 Task: In Heading Arial with underline. Font size of heading  '18'Font style of data Calibri. Font size of data  9Alignment of headline & data Align center. Fill color in heading,  RedFont color of data Black Apply border in Data No BorderIn the sheet  Excel Workbook Template Filebook
Action: Mouse moved to (47, 135)
Screenshot: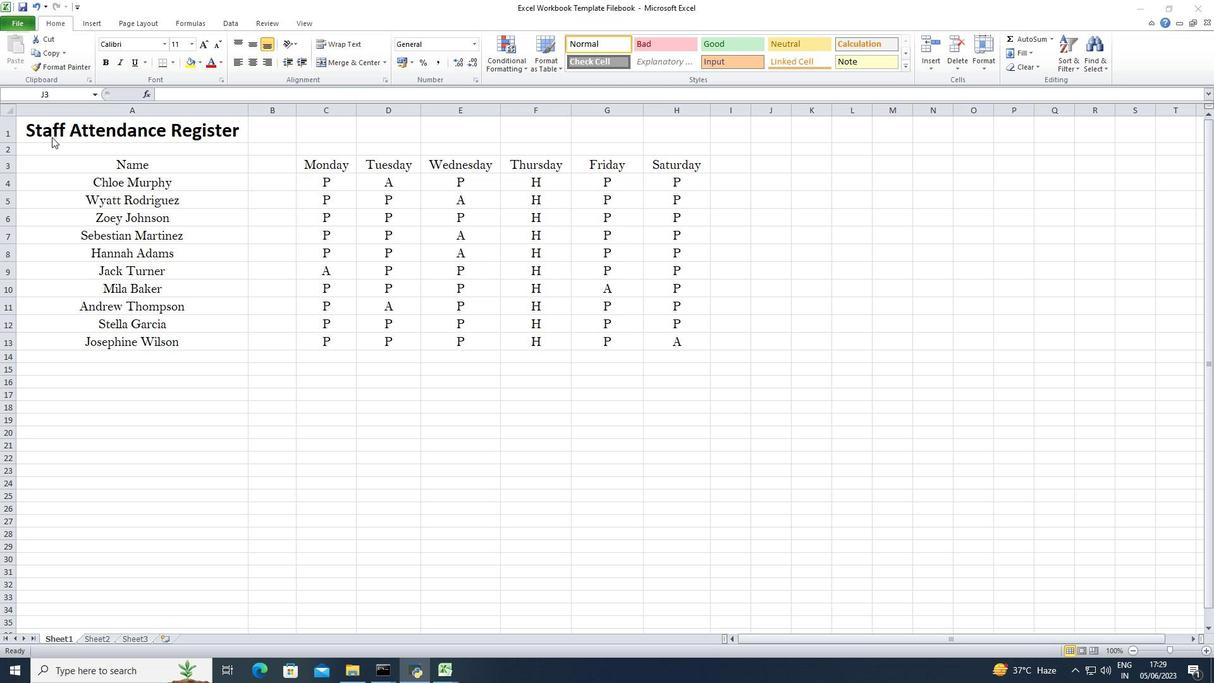 
Action: Mouse pressed left at (47, 135)
Screenshot: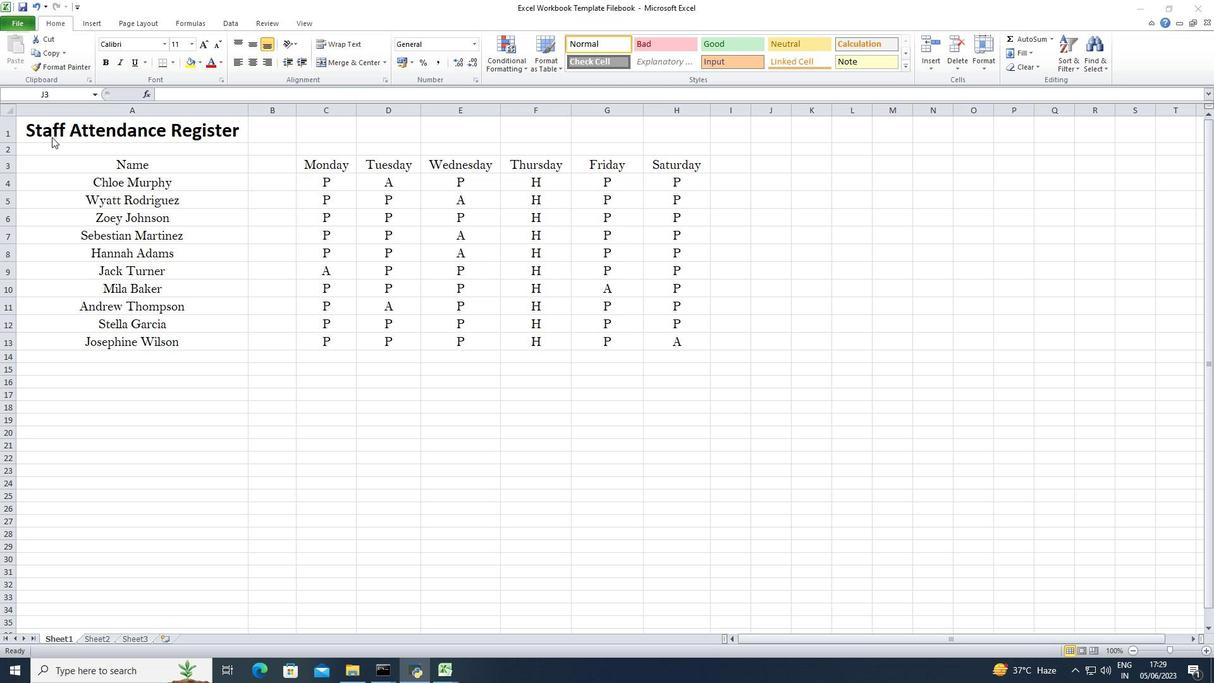 
Action: Mouse moved to (44, 136)
Screenshot: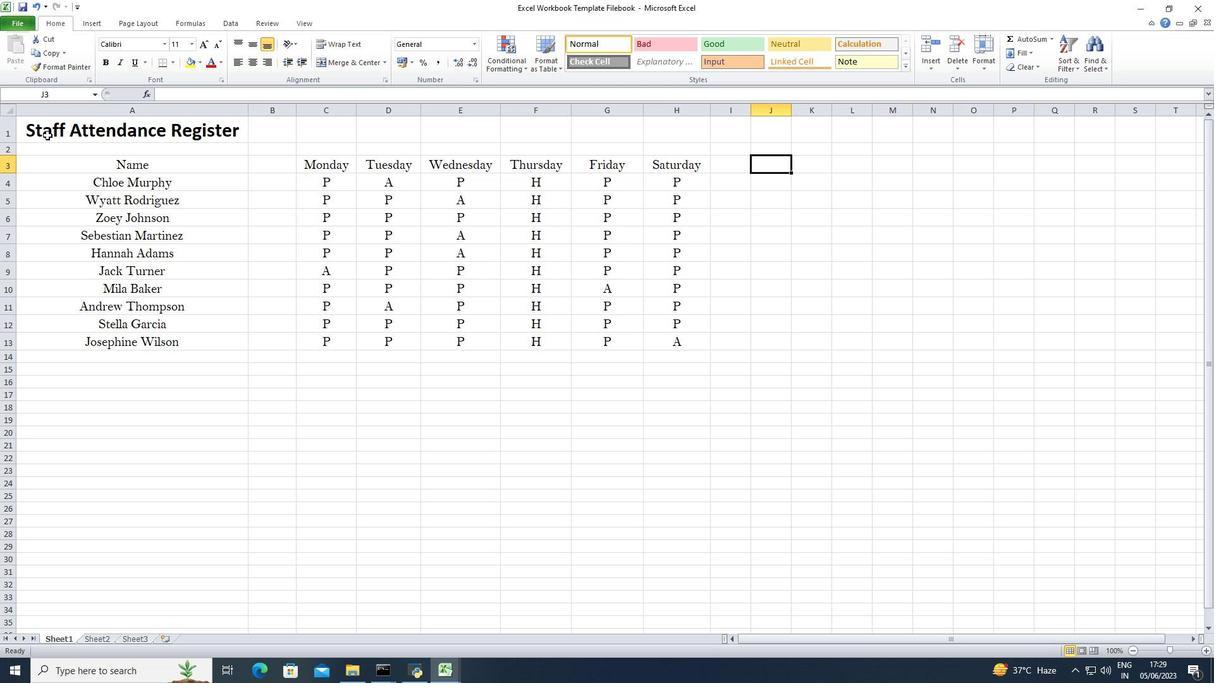 
Action: Mouse pressed left at (44, 136)
Screenshot: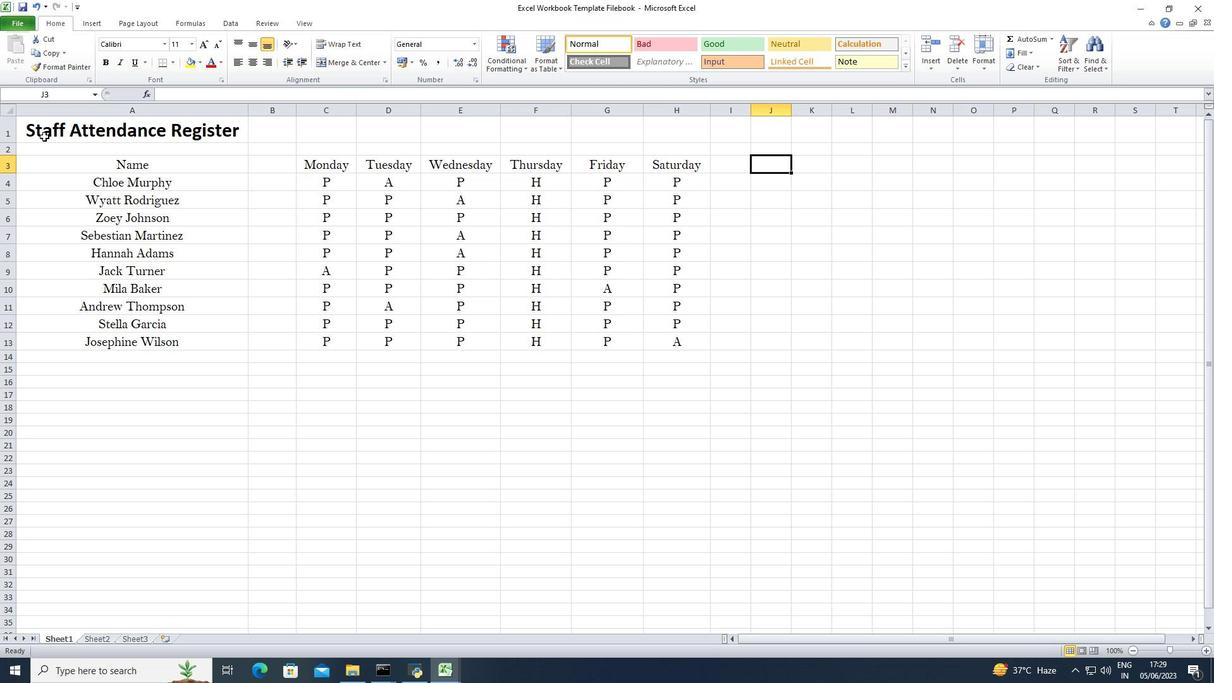 
Action: Mouse moved to (134, 46)
Screenshot: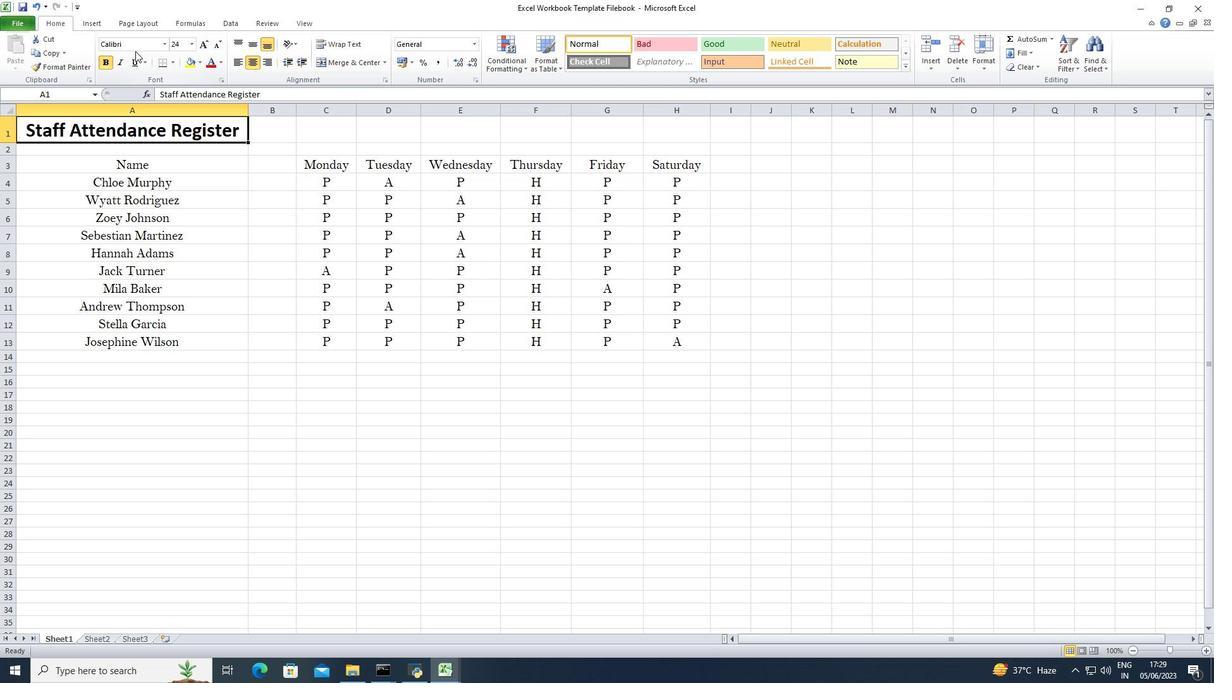 
Action: Mouse pressed left at (134, 46)
Screenshot: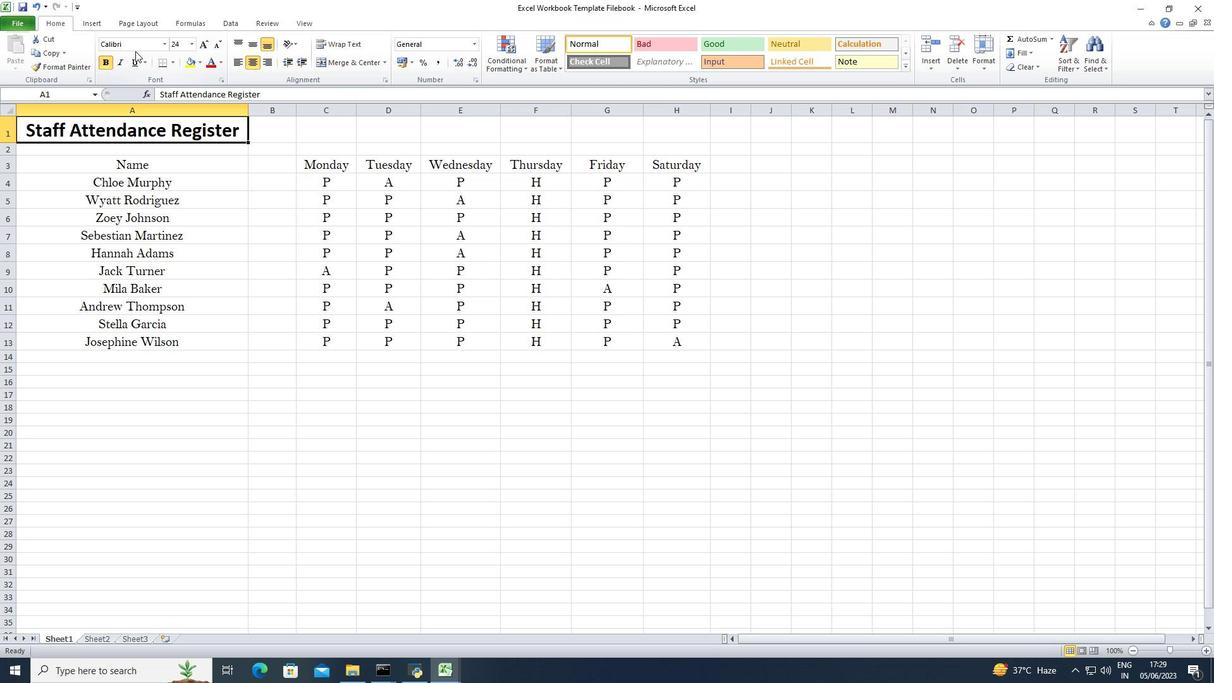 
Action: Key pressed <Key.shift>Arial<Key.enter>
Screenshot: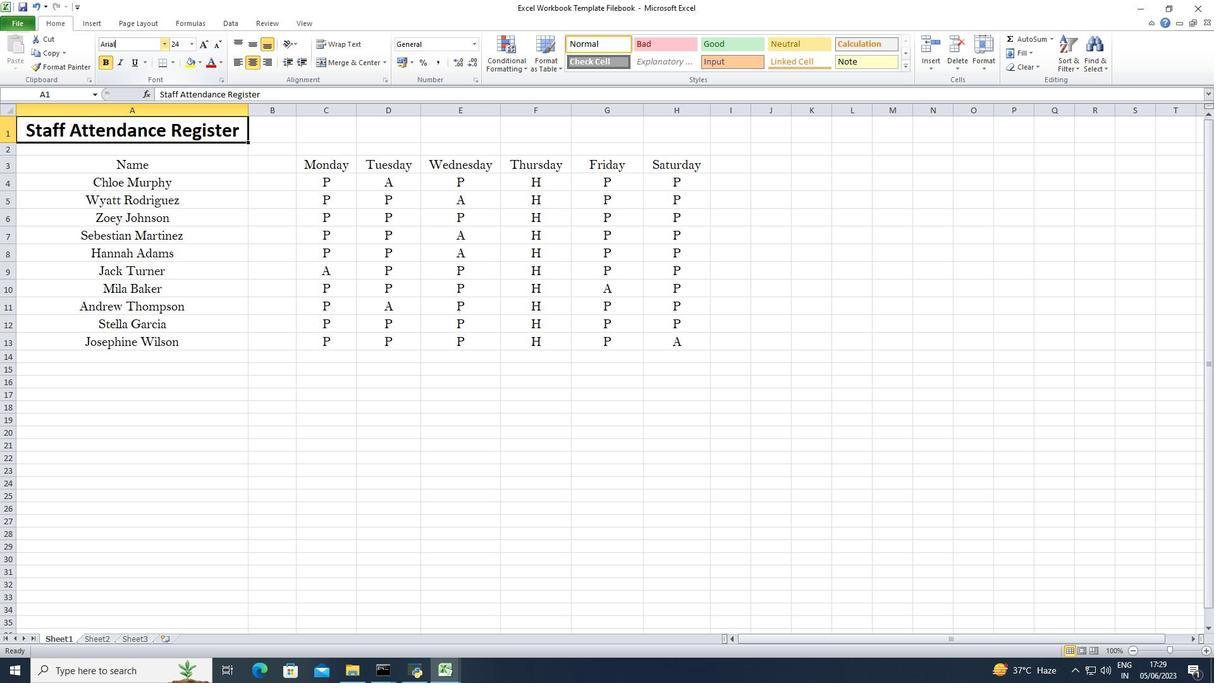 
Action: Mouse moved to (133, 58)
Screenshot: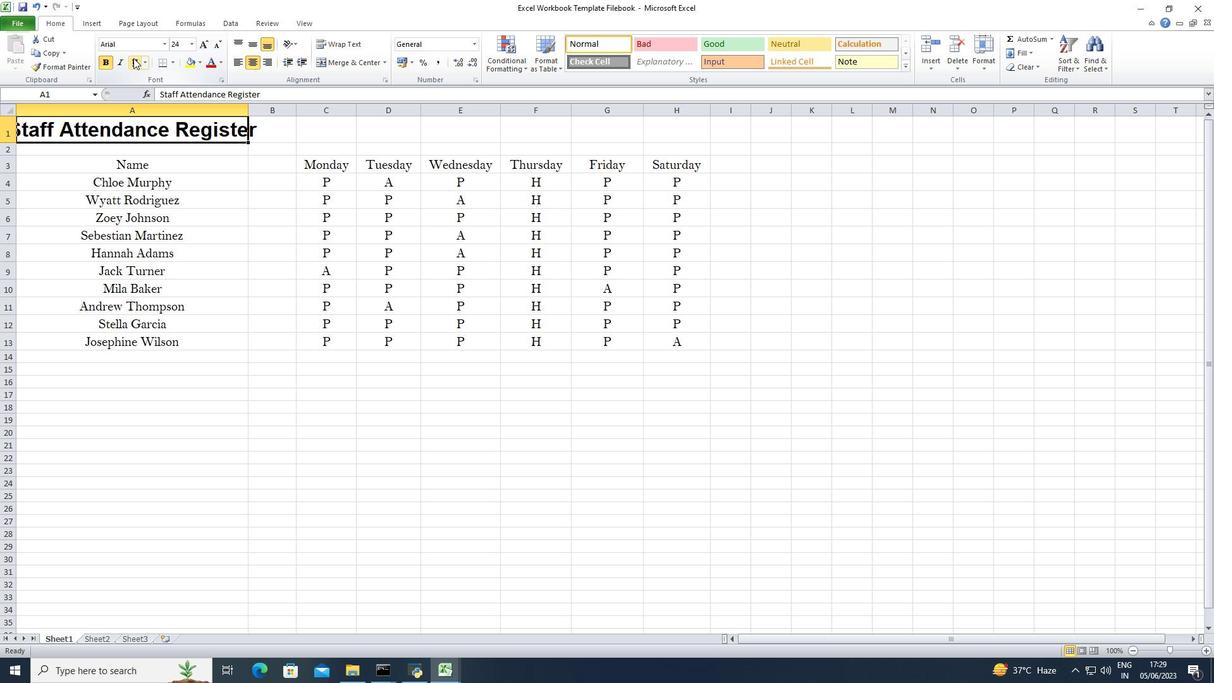 
Action: Mouse pressed left at (133, 58)
Screenshot: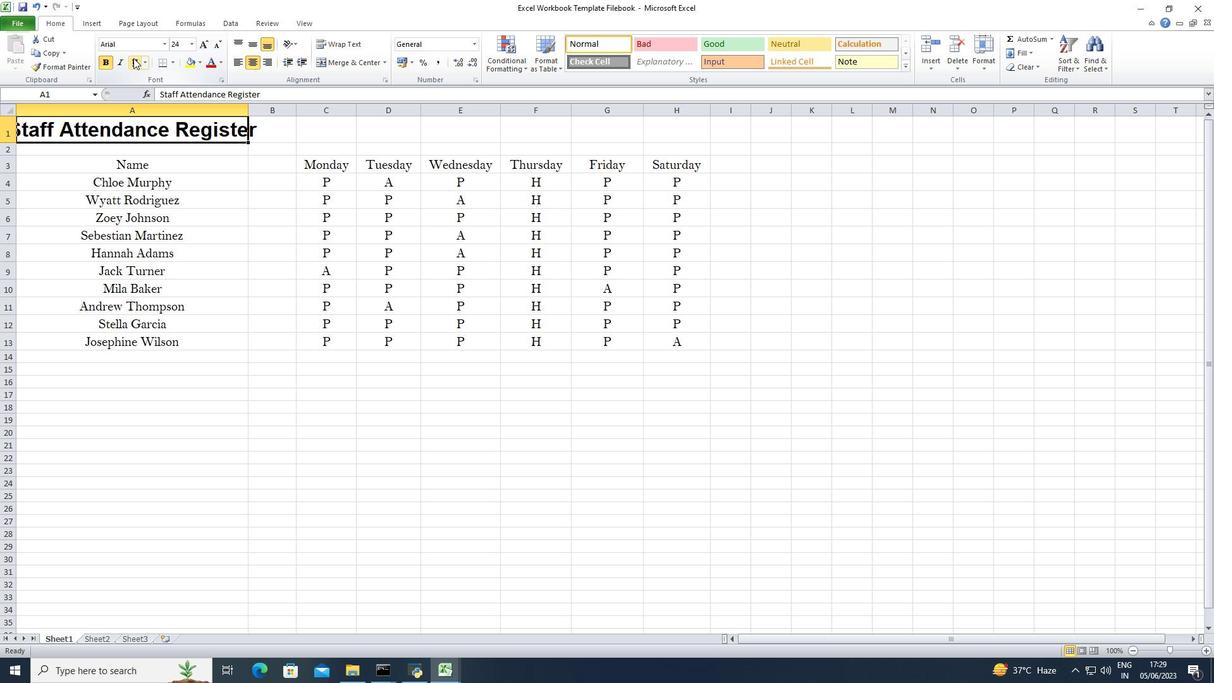 
Action: Mouse moved to (249, 107)
Screenshot: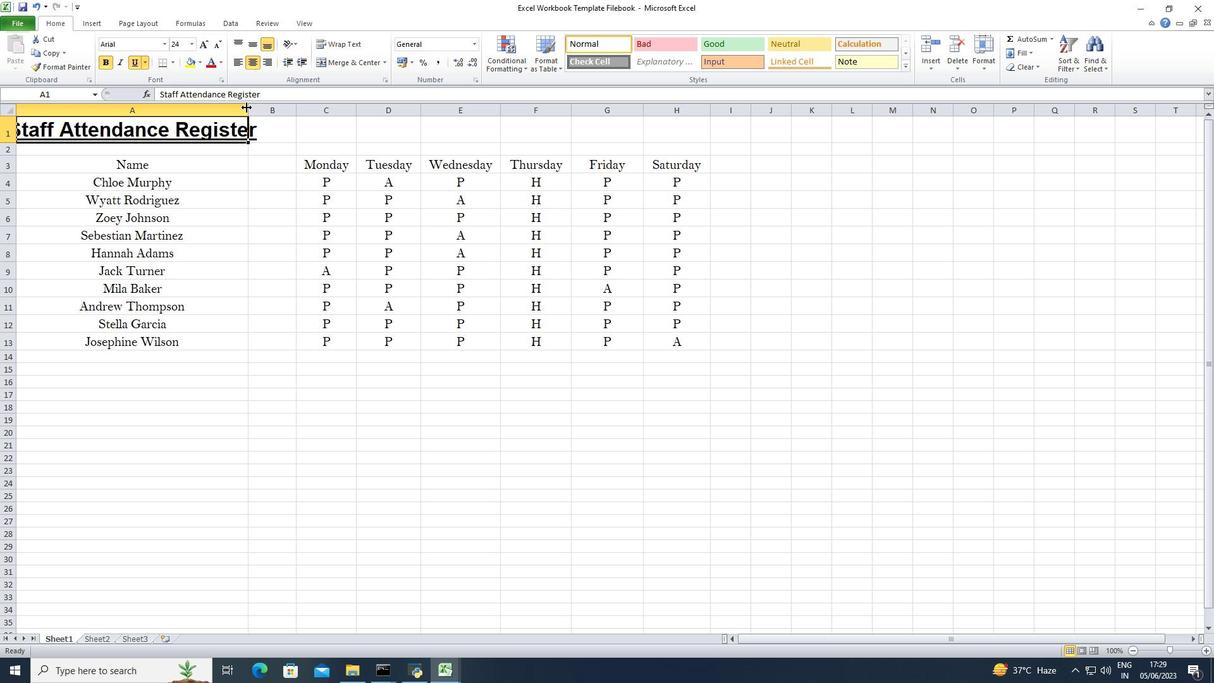 
Action: Mouse pressed left at (249, 107)
Screenshot: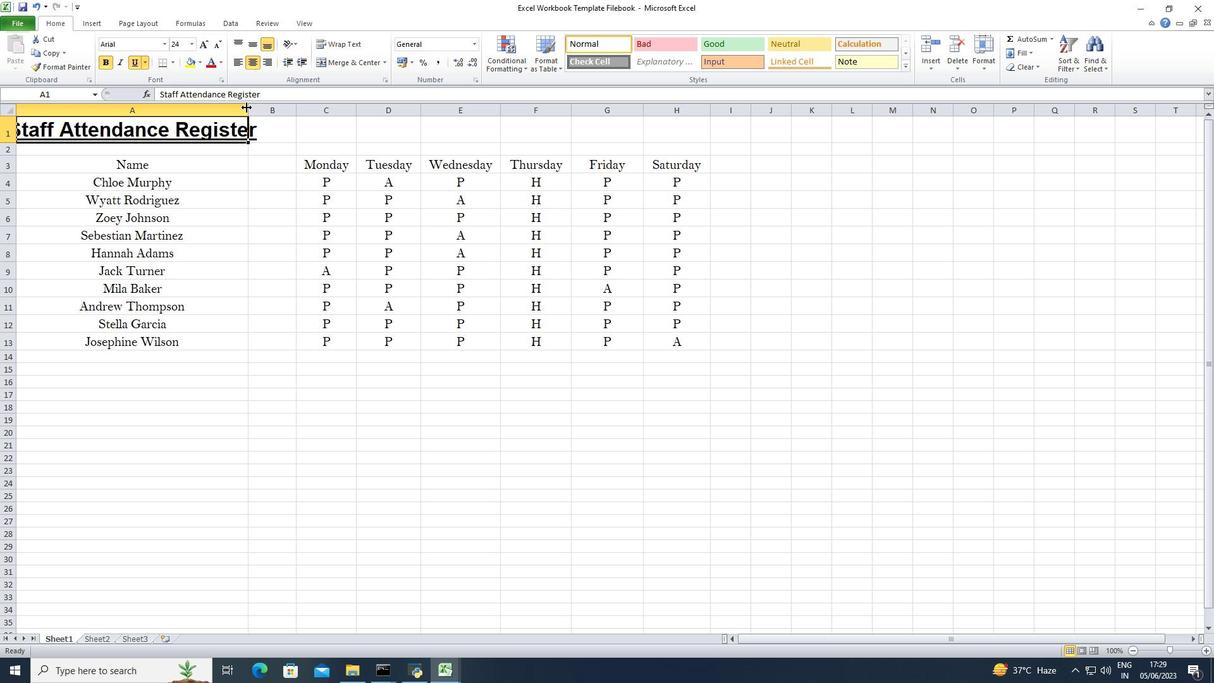 
Action: Mouse moved to (196, 167)
Screenshot: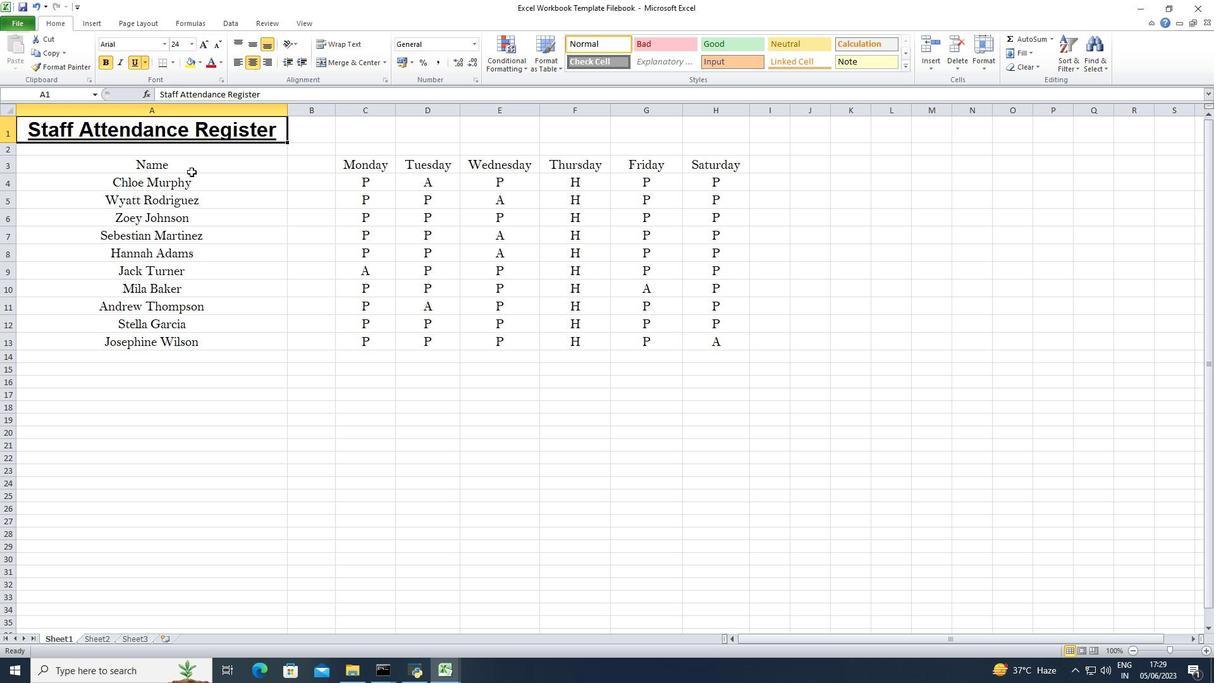 
Action: Mouse pressed left at (196, 167)
Screenshot: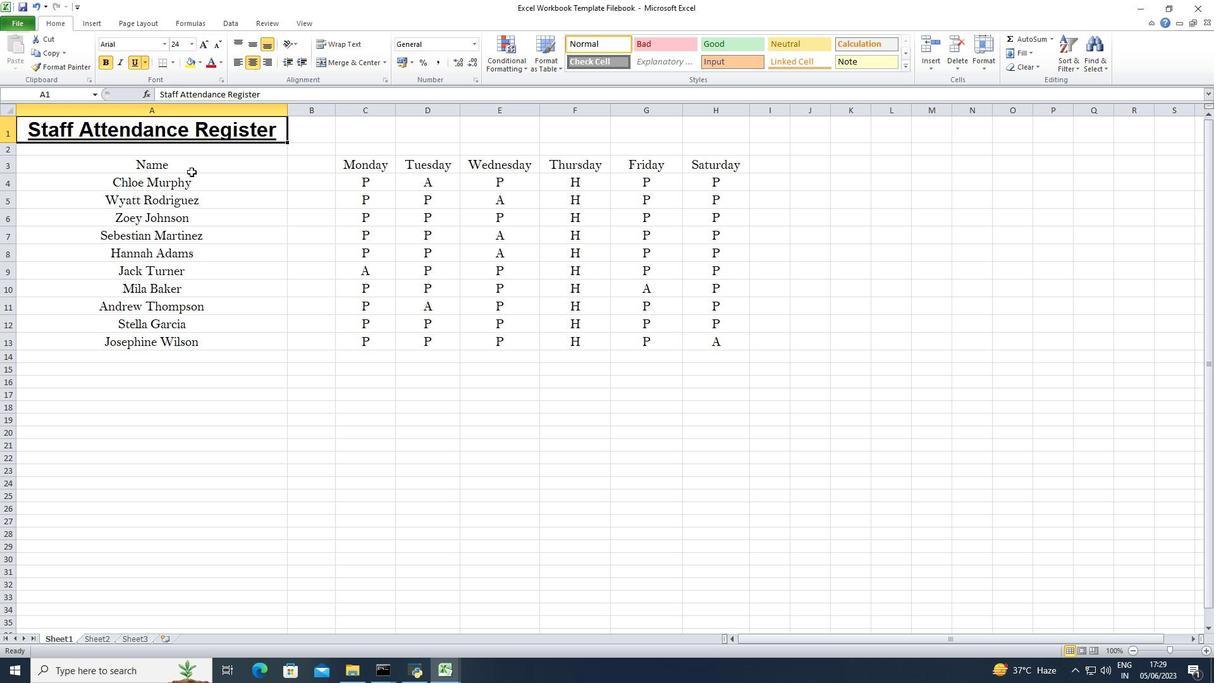 
Action: Mouse moved to (132, 35)
Screenshot: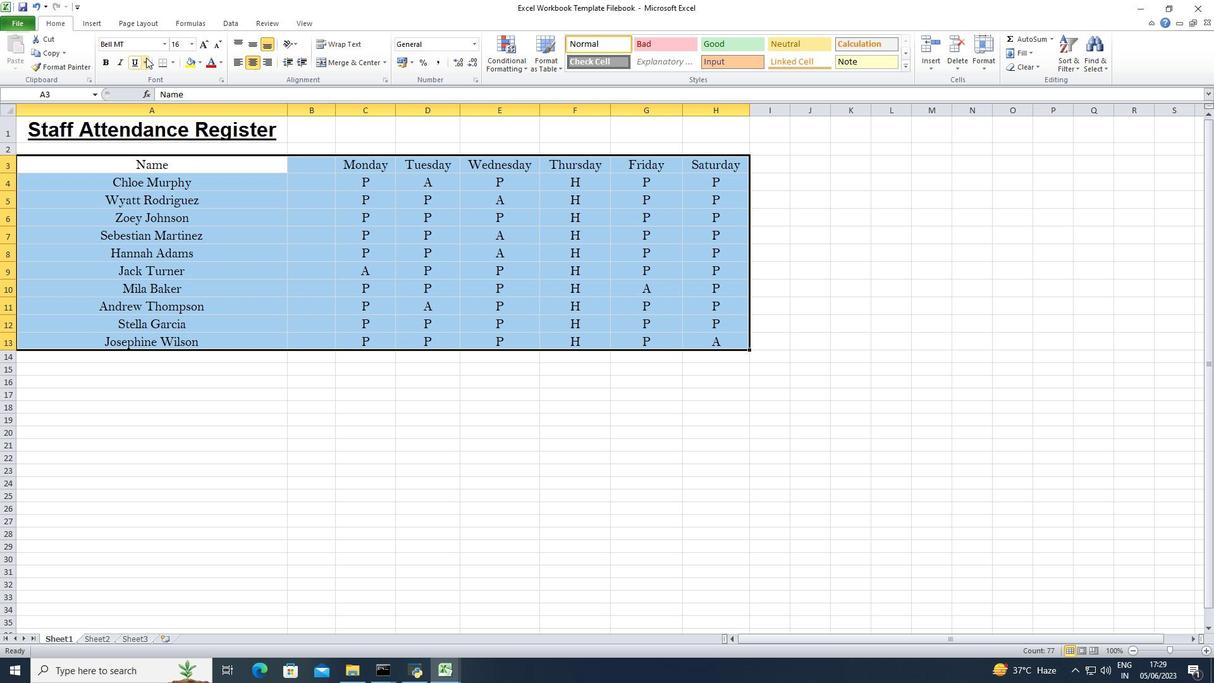 
Action: Mouse pressed left at (132, 35)
Screenshot: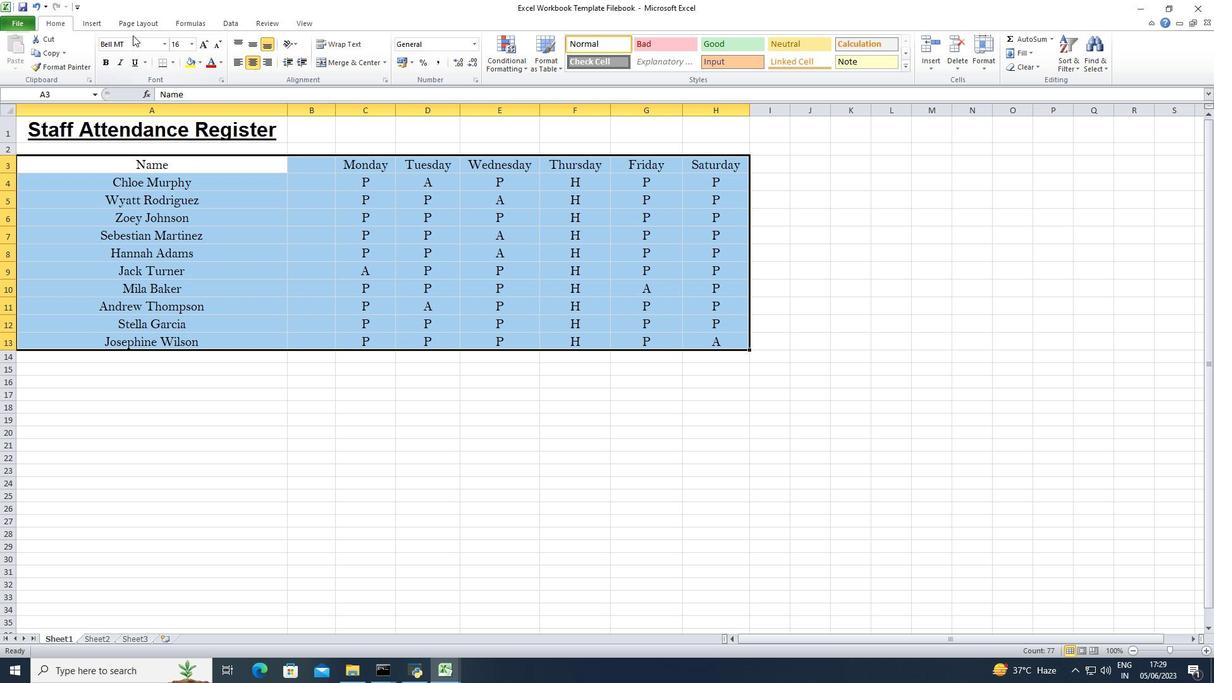 
Action: Mouse moved to (134, 39)
Screenshot: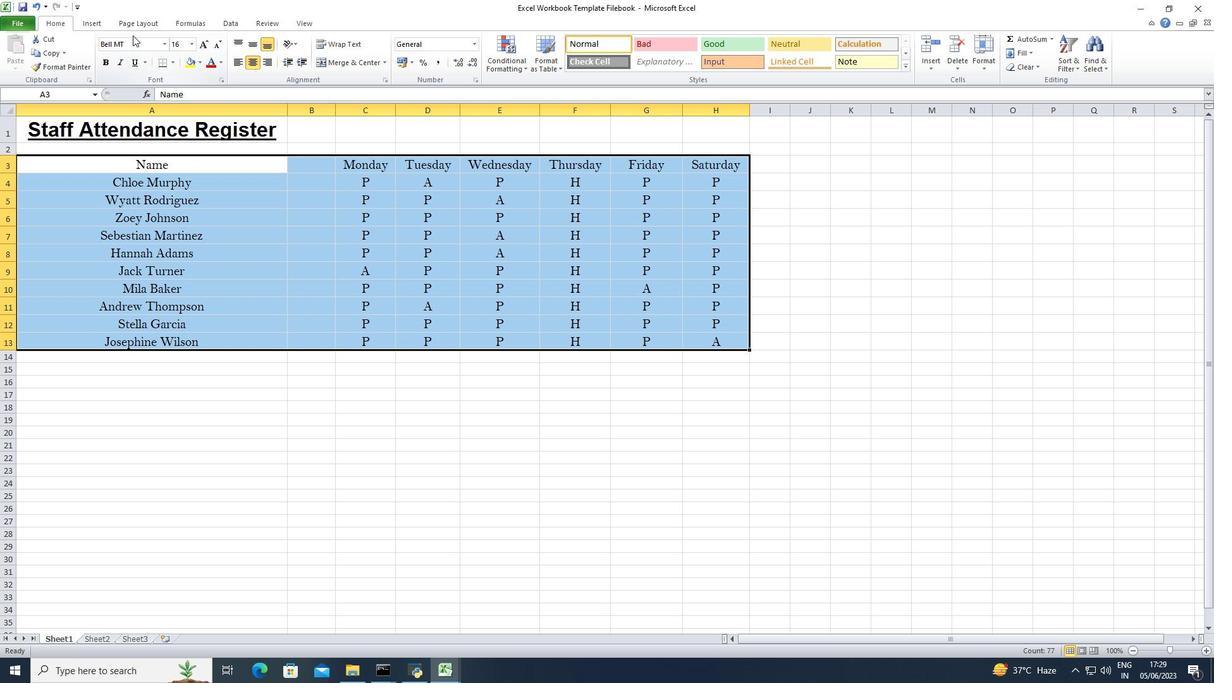 
Action: Mouse pressed left at (134, 39)
Screenshot: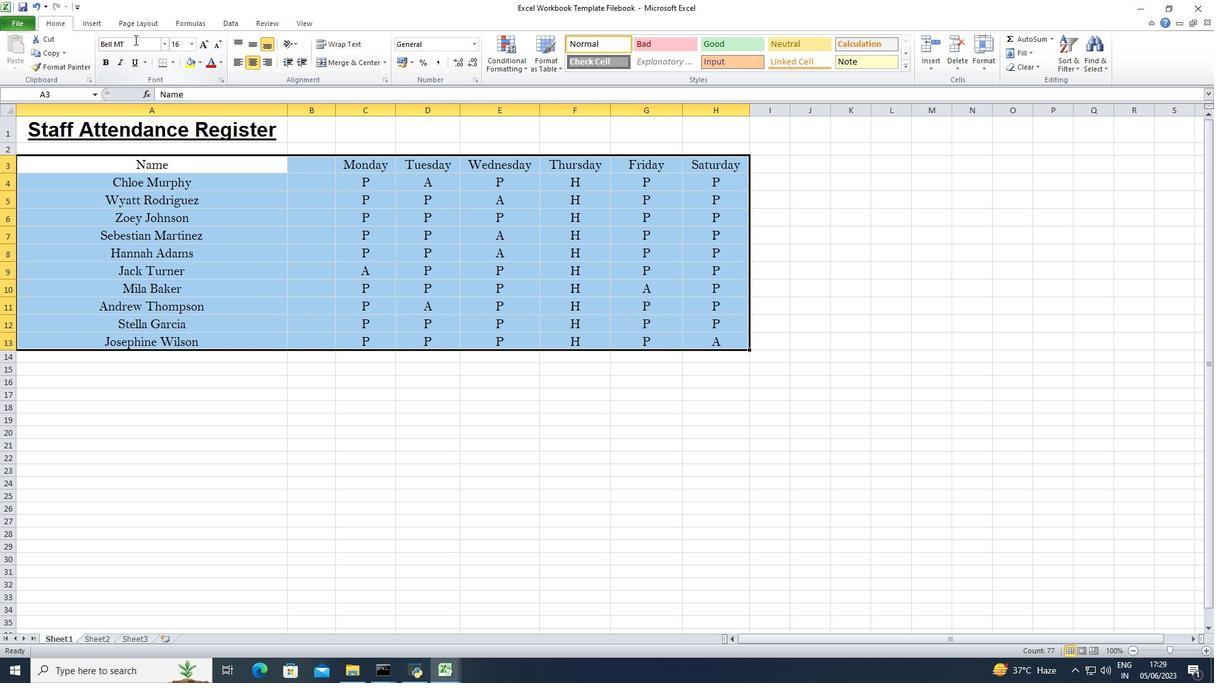 
Action: Key pressed <Key.shift>Calibri<Key.enter>
Screenshot: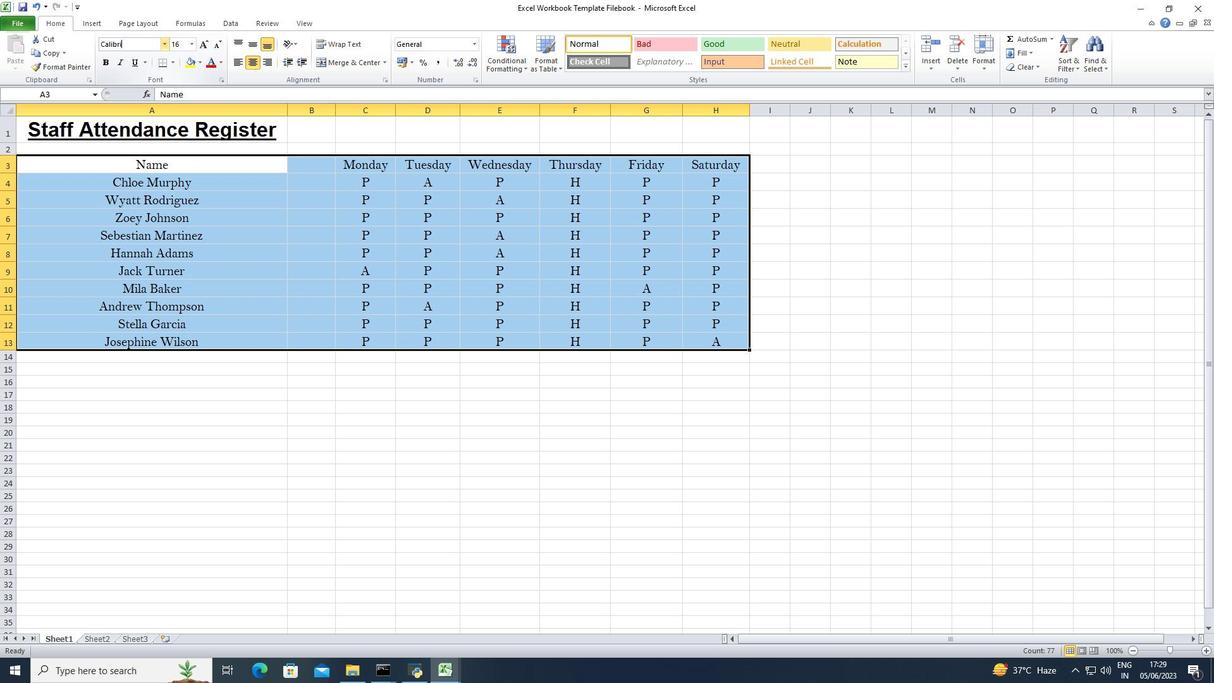 
Action: Mouse moved to (193, 43)
Screenshot: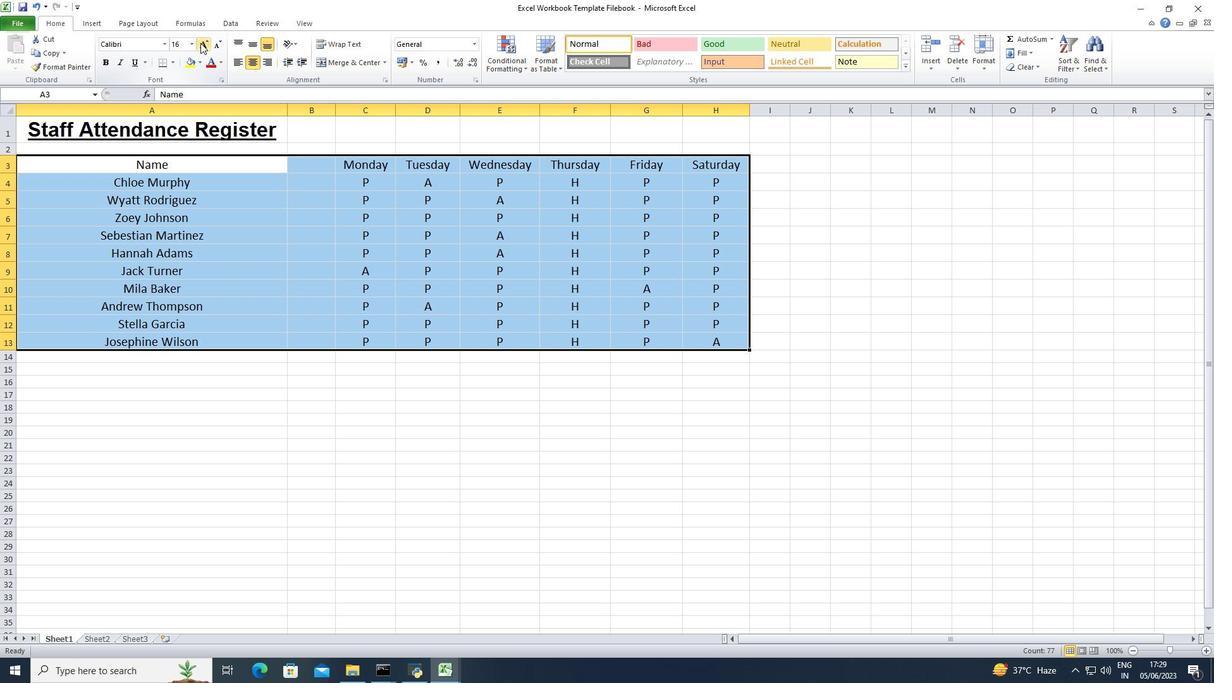 
Action: Mouse pressed left at (193, 43)
Screenshot: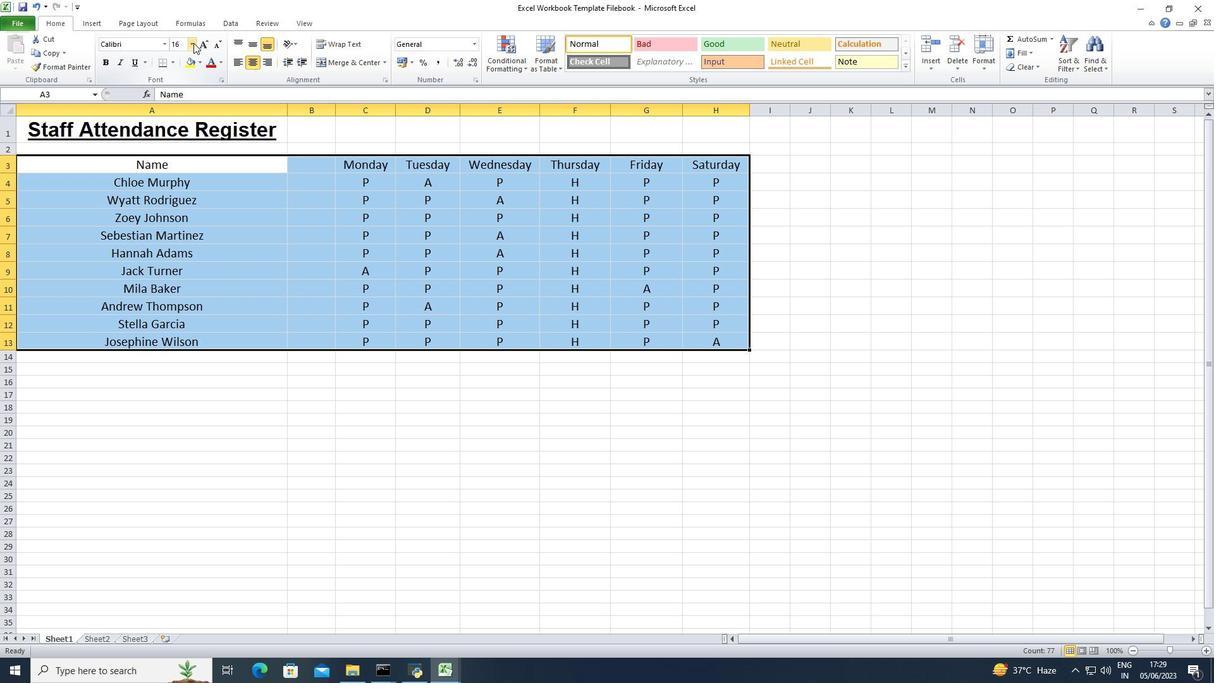
Action: Mouse moved to (180, 63)
Screenshot: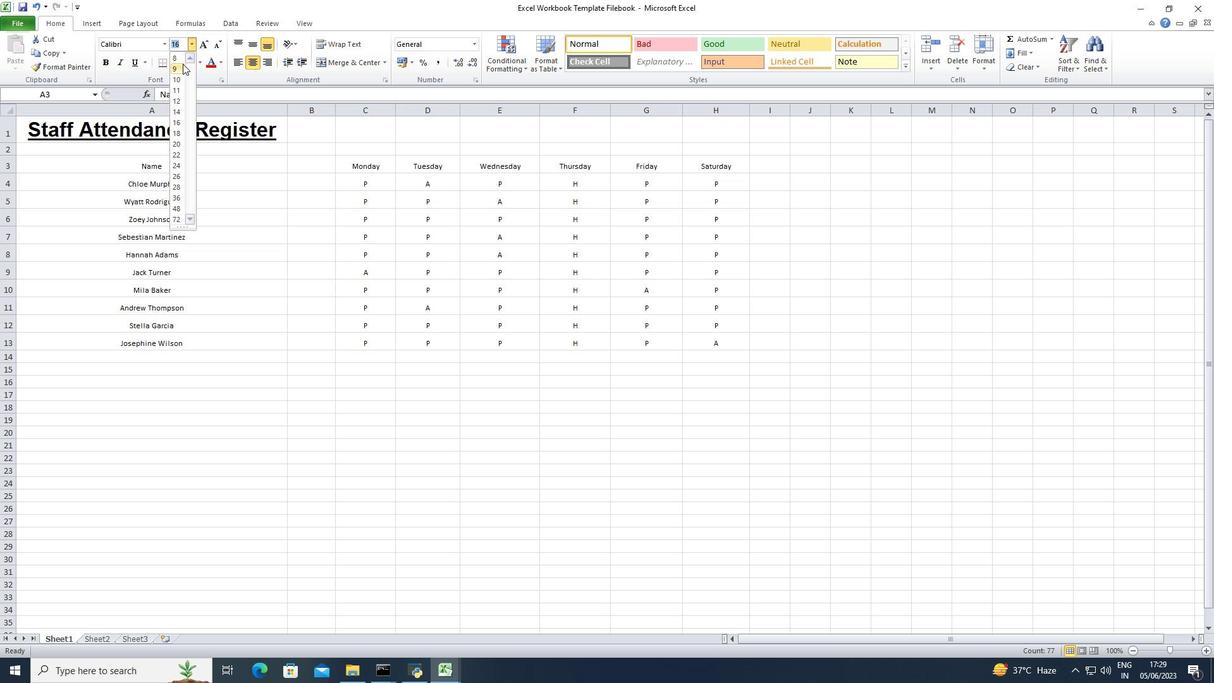 
Action: Mouse pressed left at (180, 63)
Screenshot: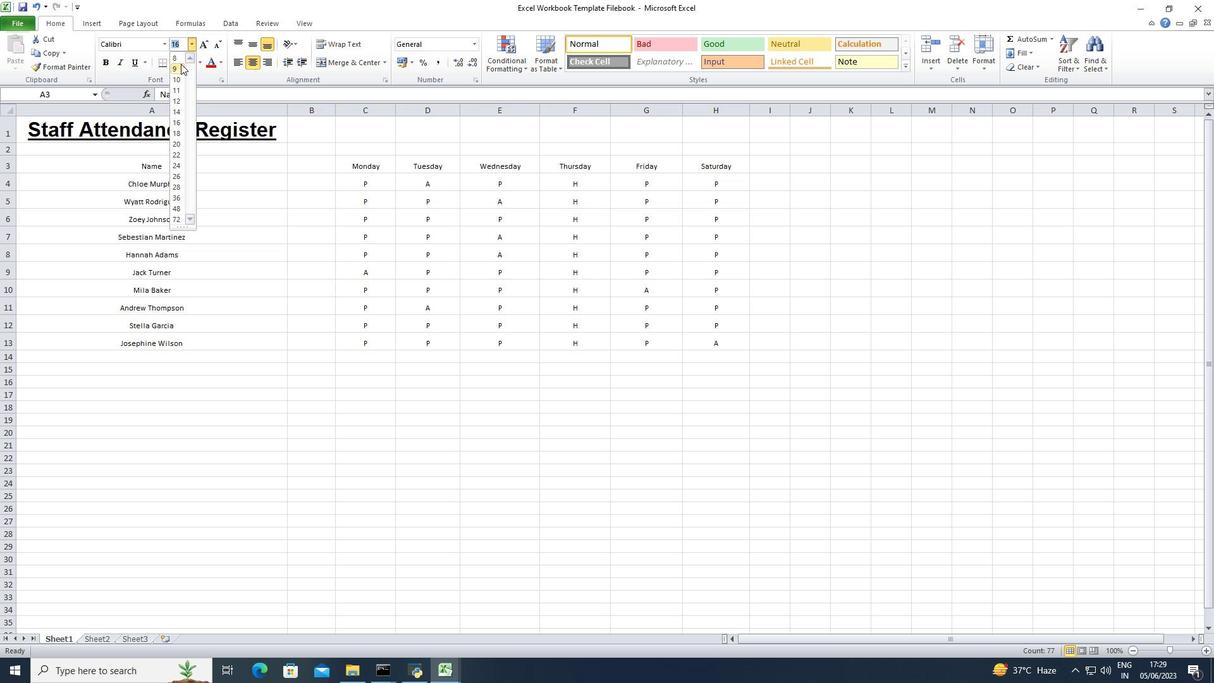 
Action: Mouse moved to (251, 61)
Screenshot: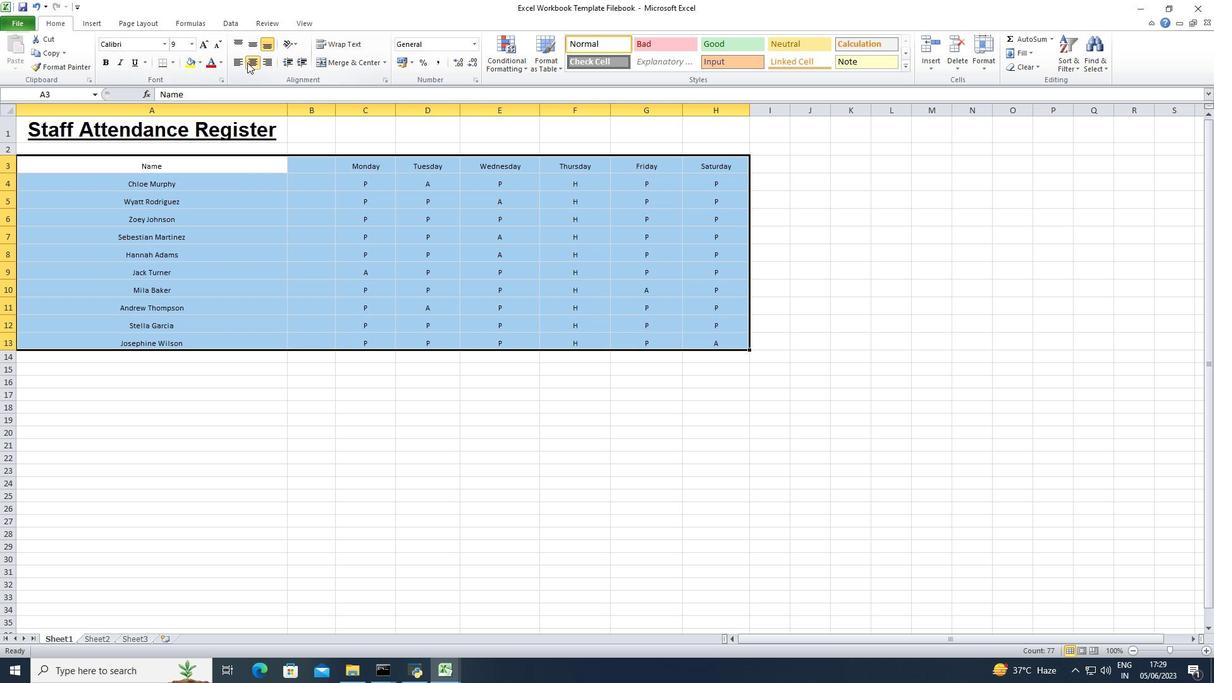 
Action: Mouse pressed left at (251, 61)
Screenshot: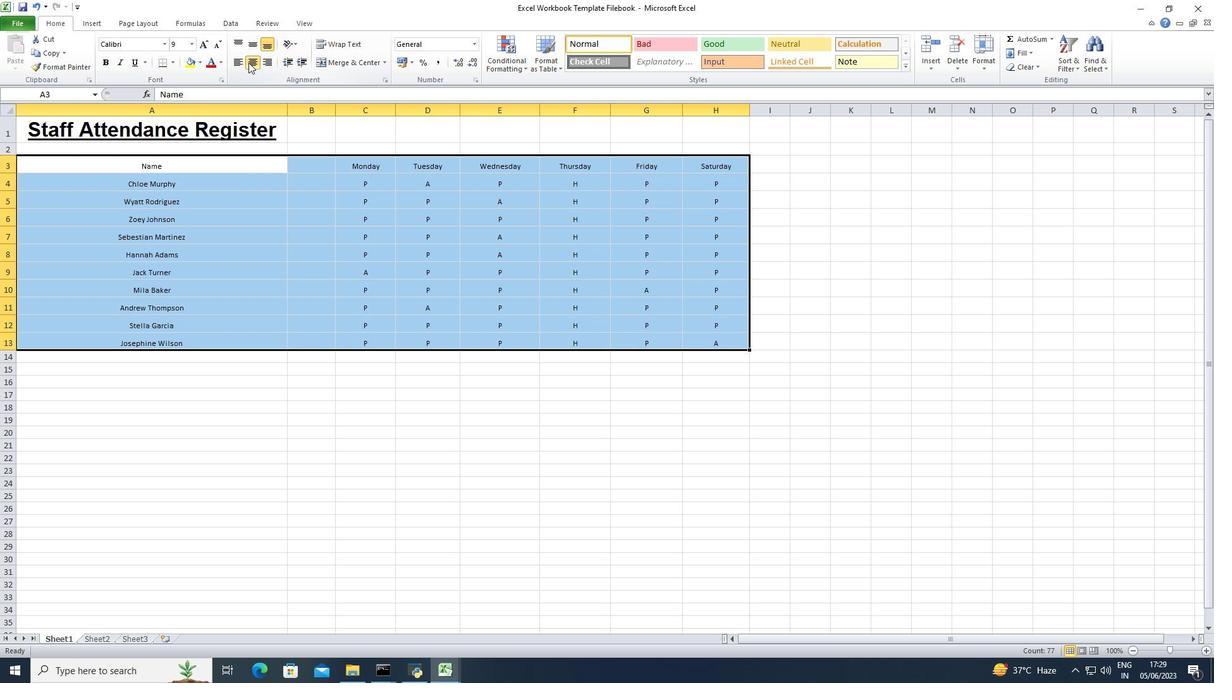 
Action: Mouse pressed left at (251, 61)
Screenshot: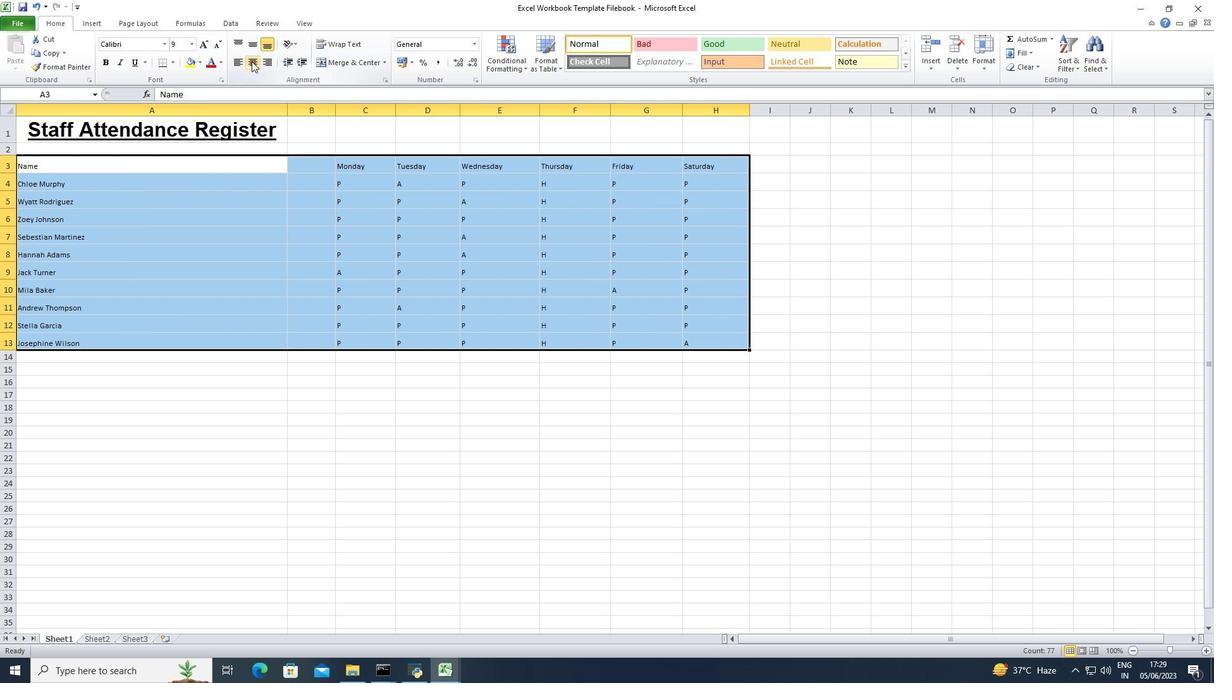
Action: Mouse moved to (194, 151)
Screenshot: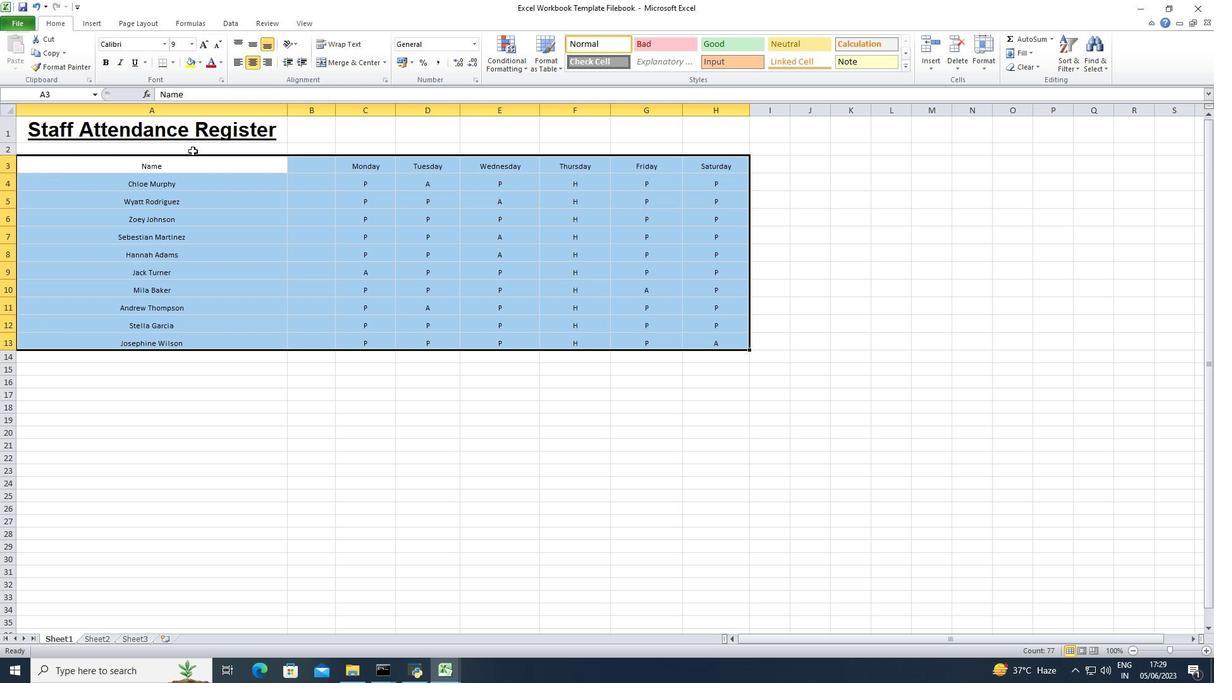 
Action: Mouse pressed left at (194, 151)
Screenshot: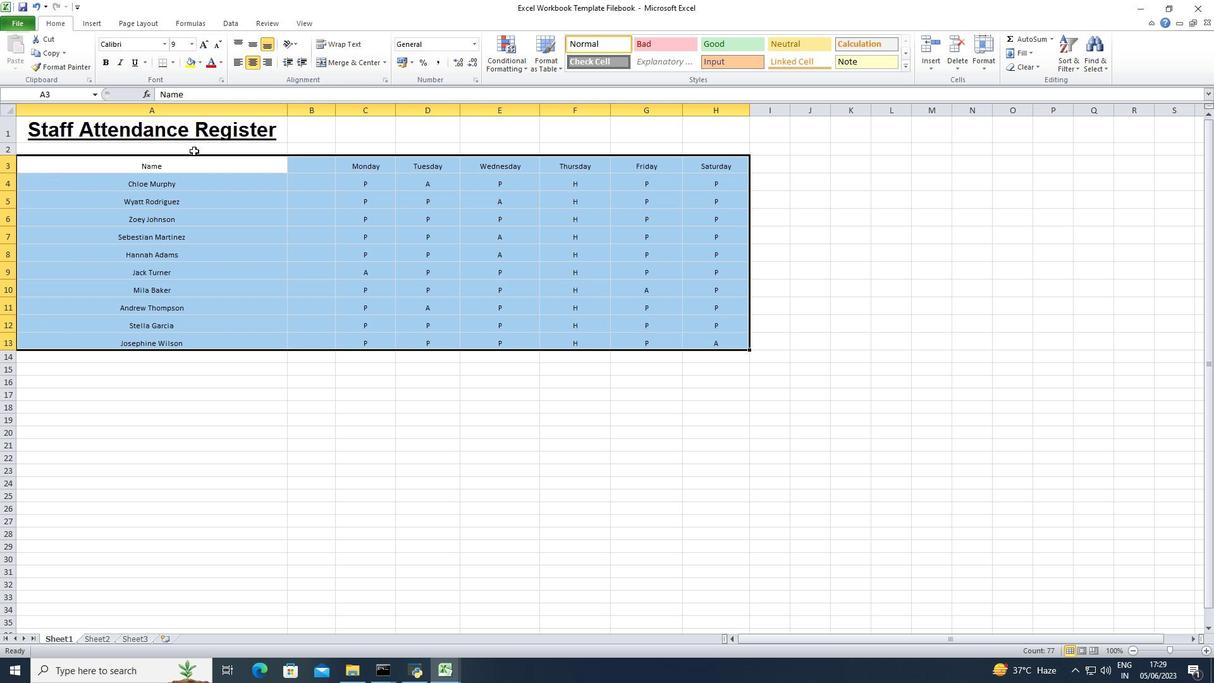 
Action: Mouse moved to (60, 132)
Screenshot: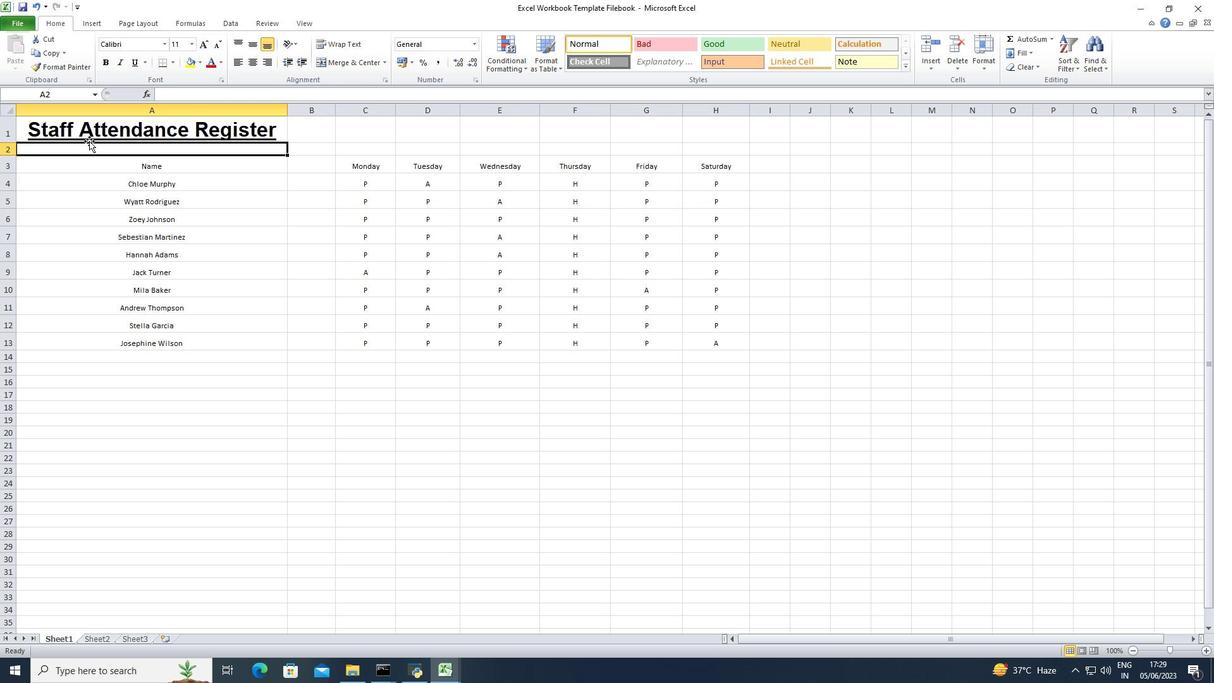 
Action: Mouse pressed left at (60, 132)
Screenshot: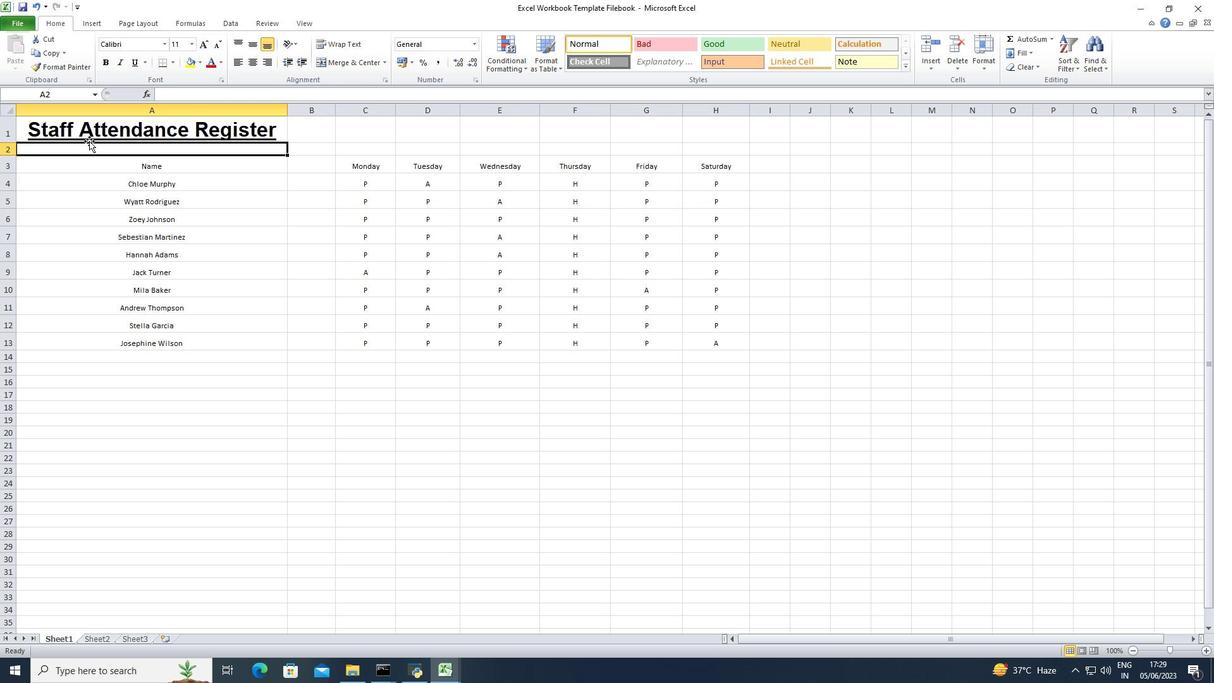 
Action: Mouse moved to (200, 65)
Screenshot: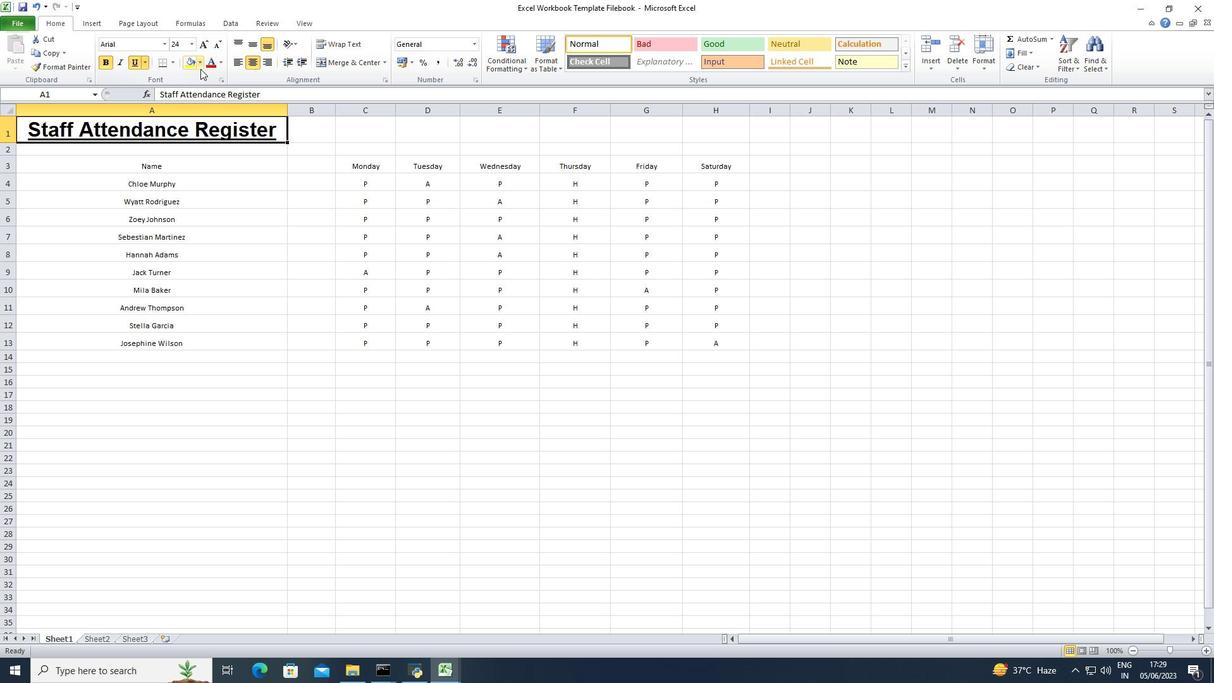
Action: Mouse pressed left at (200, 65)
Screenshot: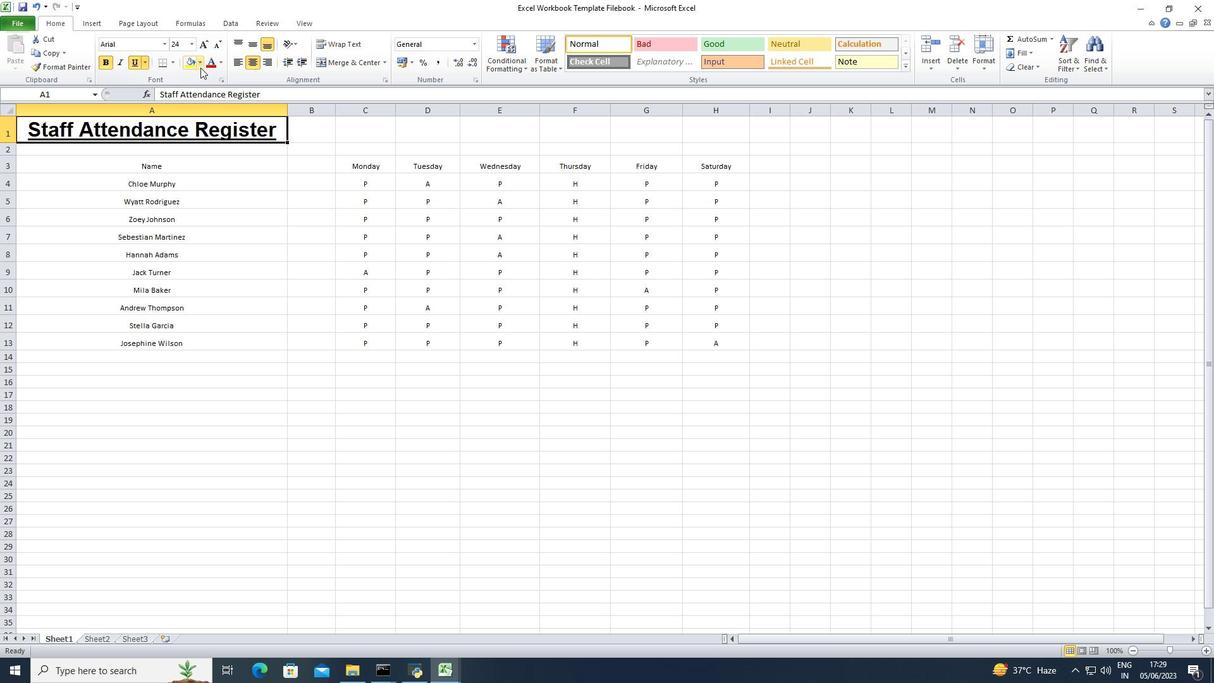 
Action: Mouse moved to (198, 151)
Screenshot: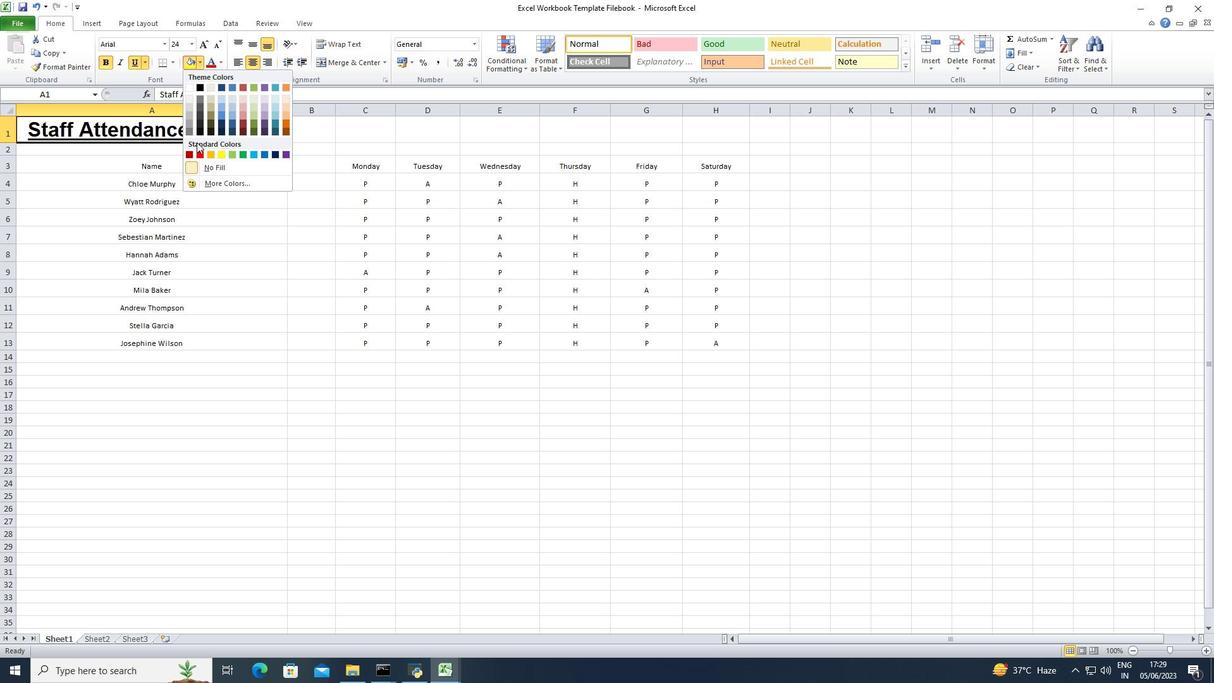 
Action: Mouse pressed left at (198, 151)
Screenshot: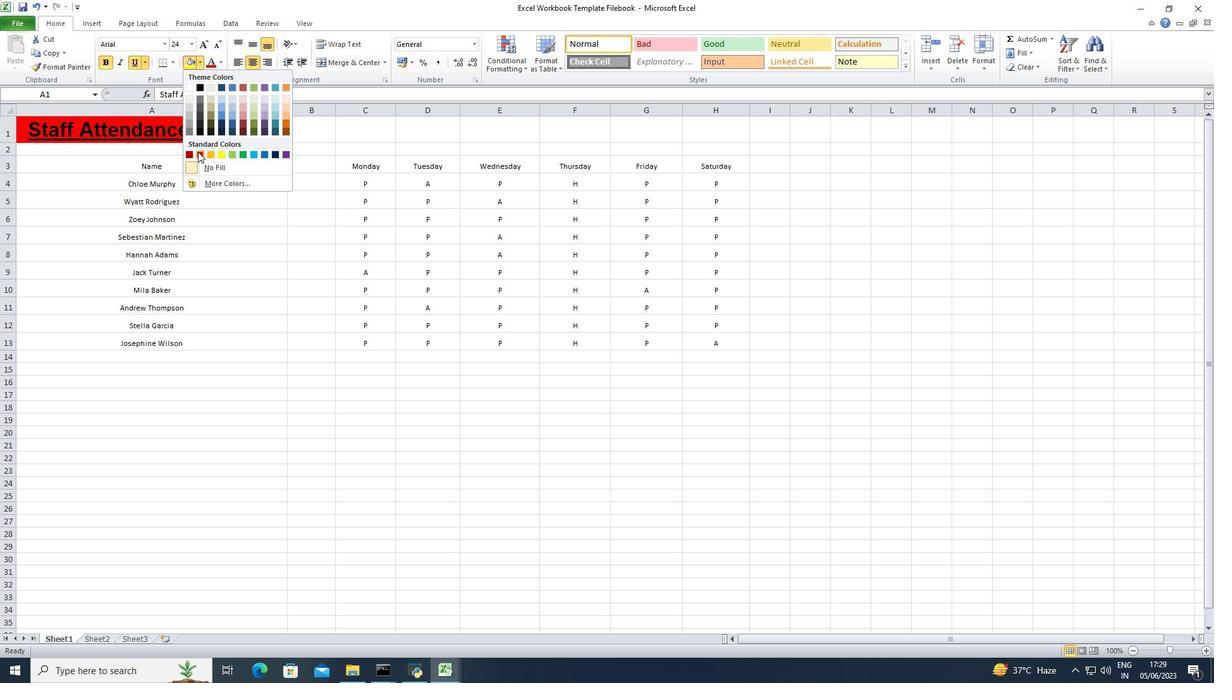 
Action: Mouse moved to (181, 162)
Screenshot: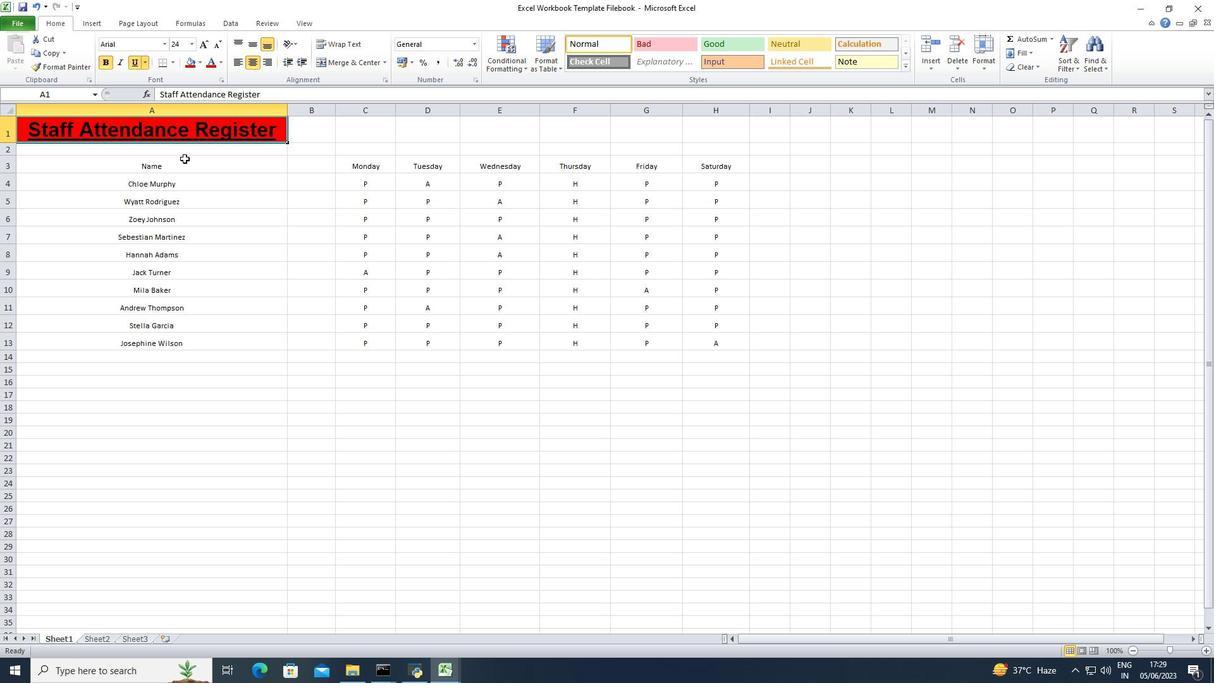 
Action: Mouse pressed left at (181, 162)
Screenshot: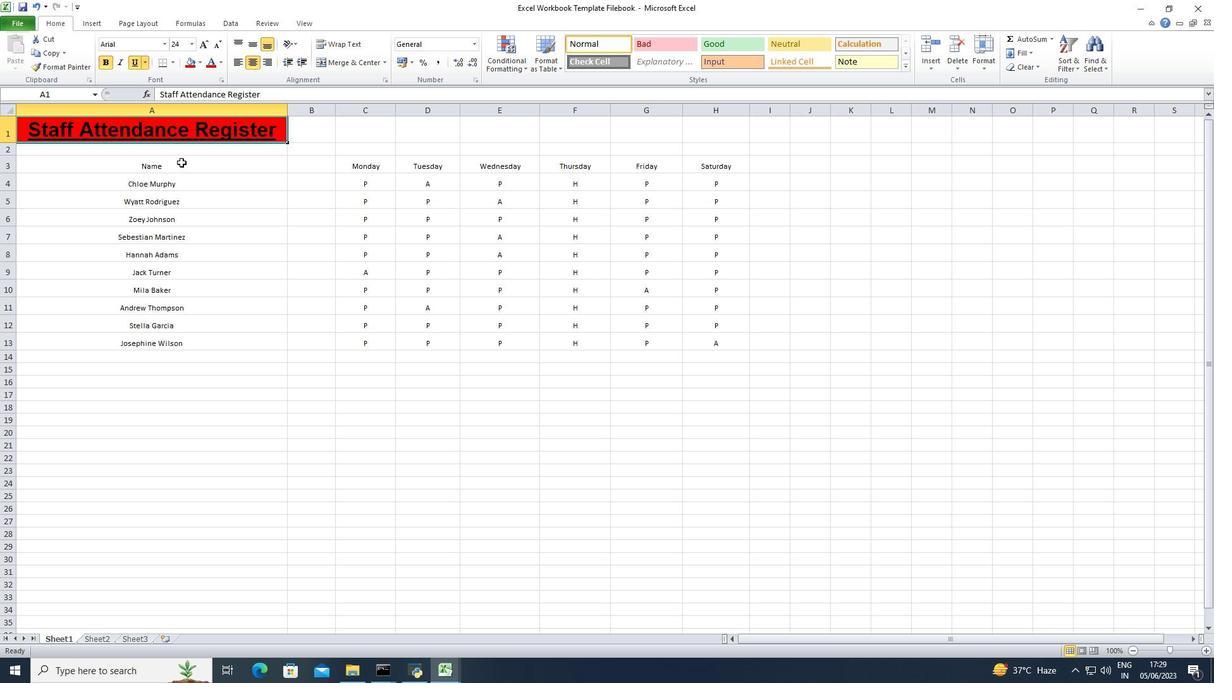 
Action: Mouse moved to (181, 167)
Screenshot: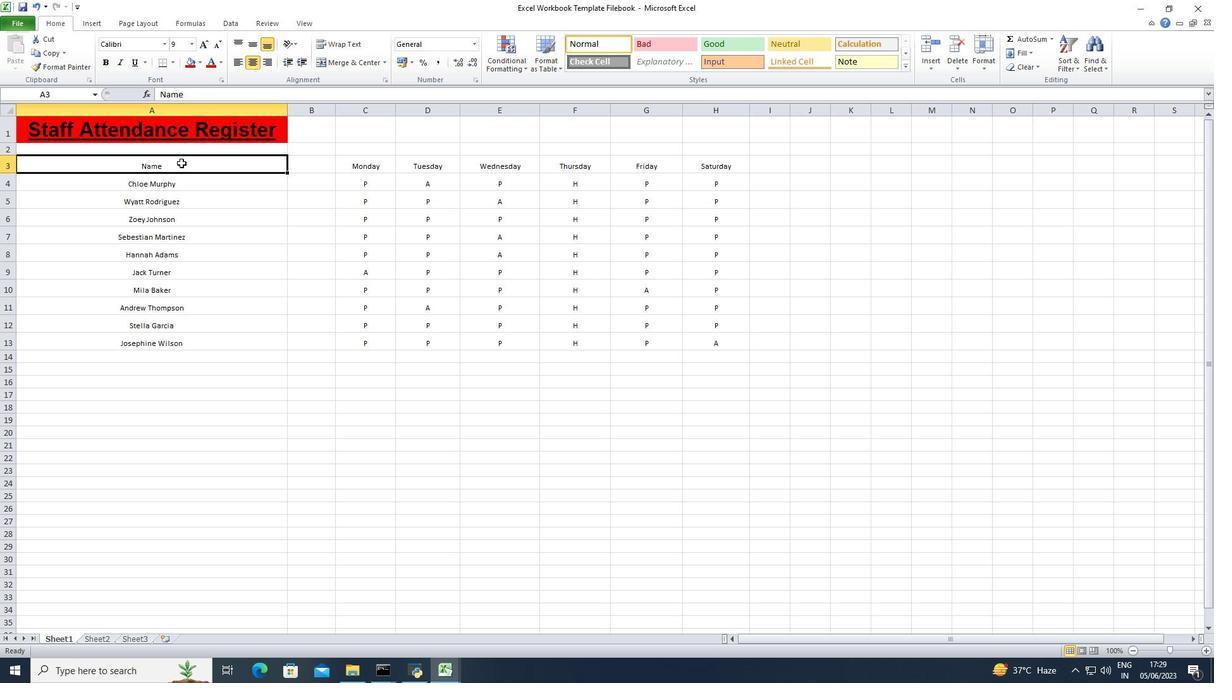 
Action: Mouse pressed left at (181, 167)
Screenshot: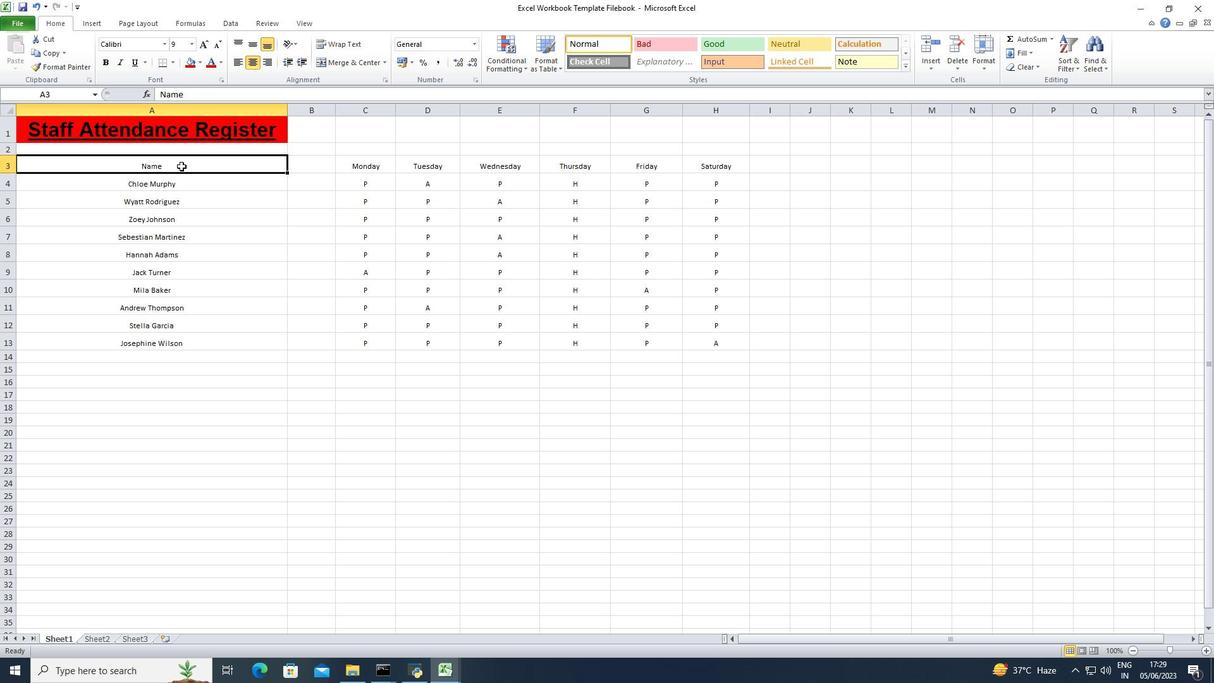 
Action: Mouse moved to (222, 65)
Screenshot: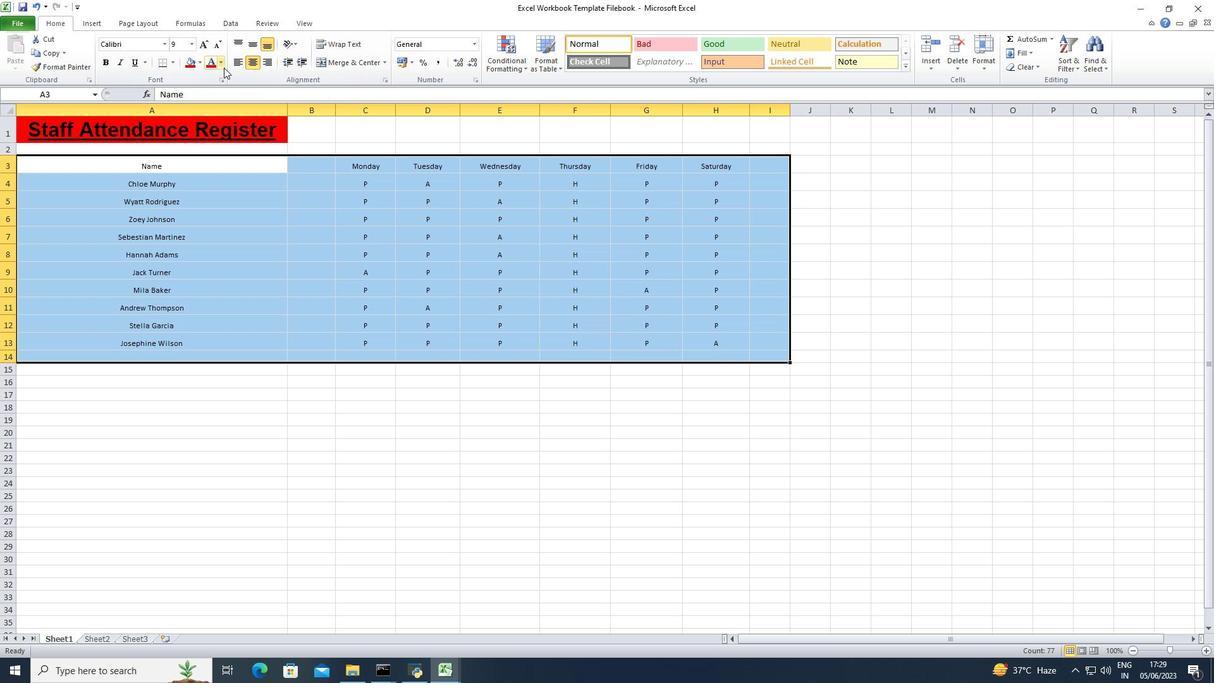 
Action: Mouse pressed left at (222, 65)
Screenshot: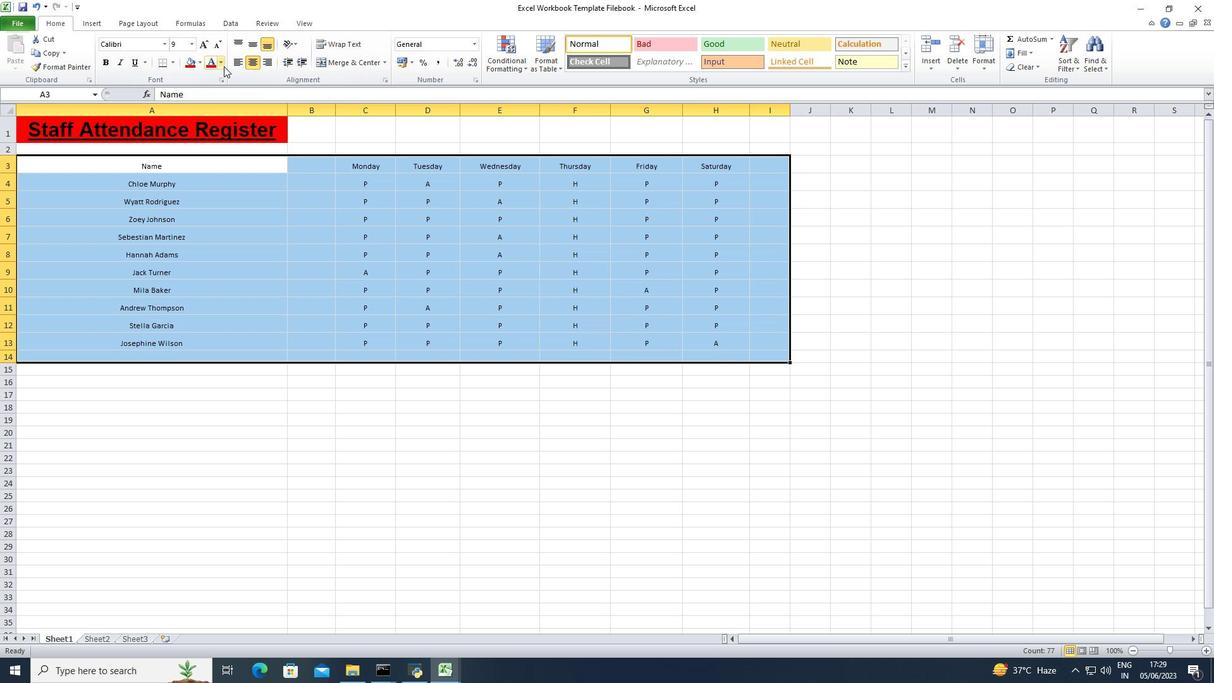 
Action: Mouse moved to (220, 99)
Screenshot: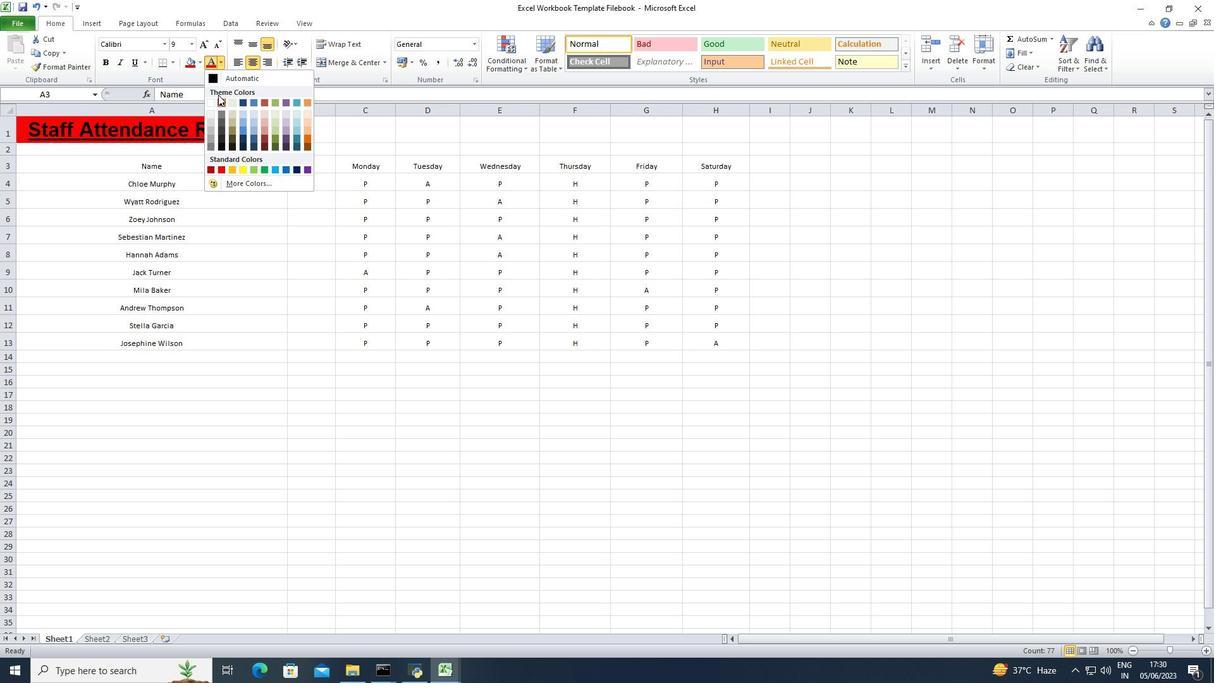 
Action: Mouse pressed left at (220, 99)
Screenshot: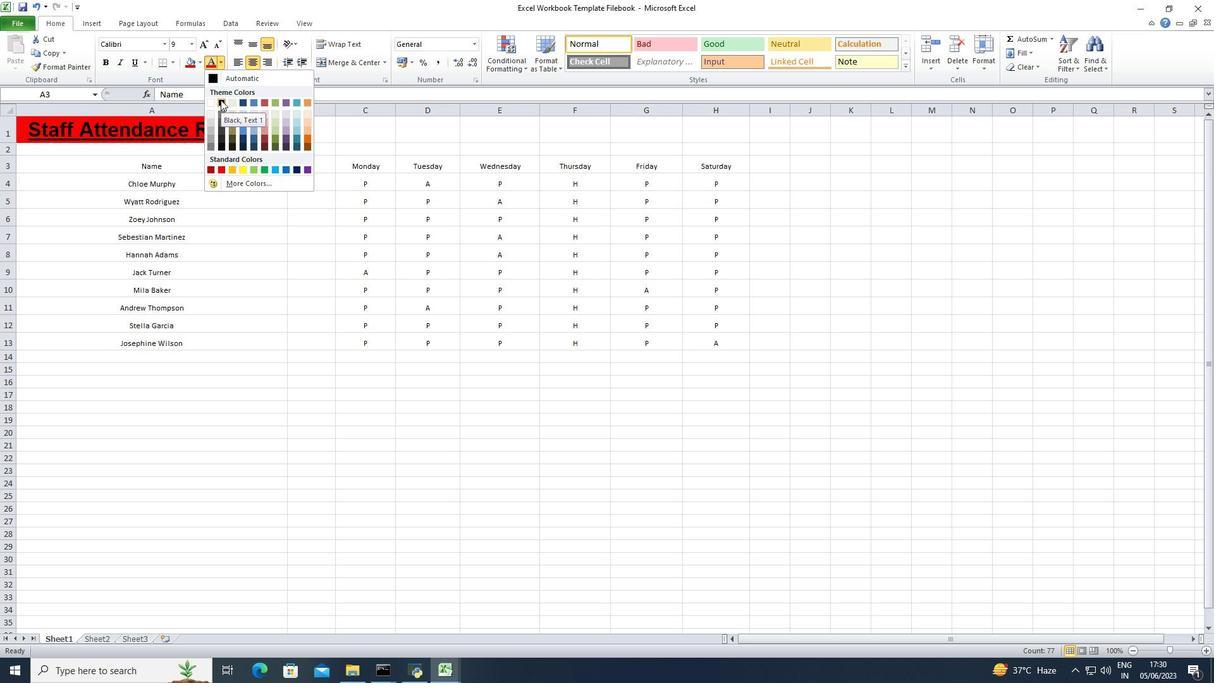 
Action: Mouse moved to (173, 60)
Screenshot: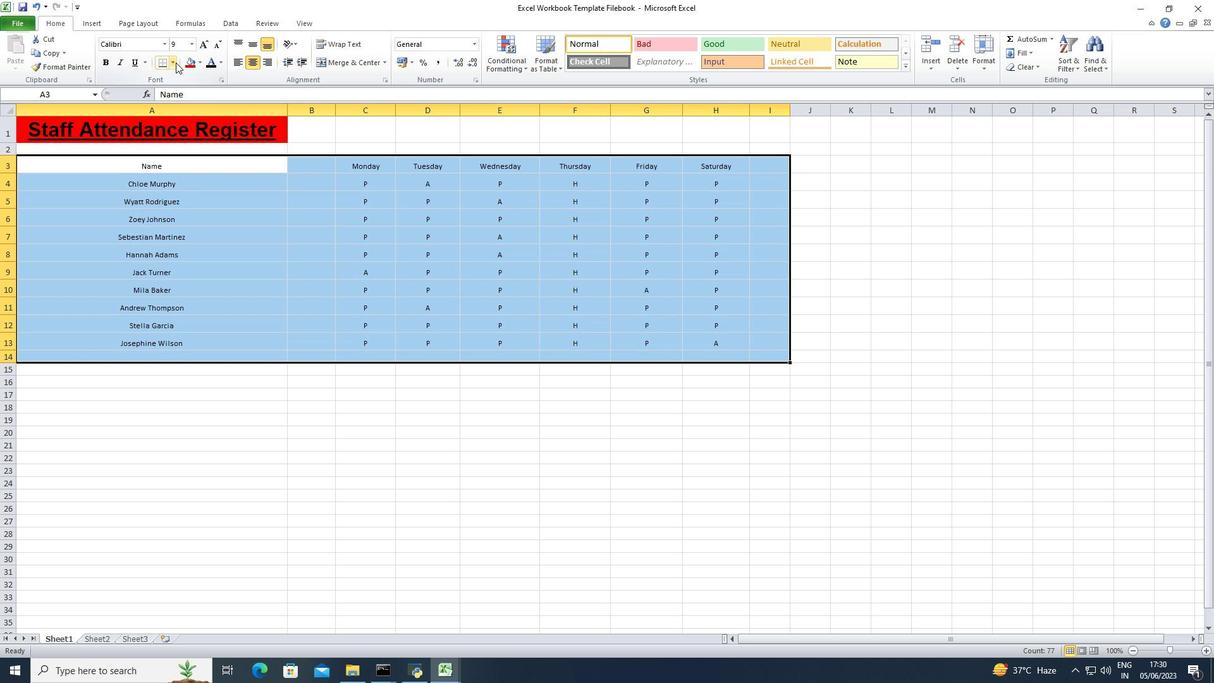 
Action: Mouse pressed left at (173, 60)
Screenshot: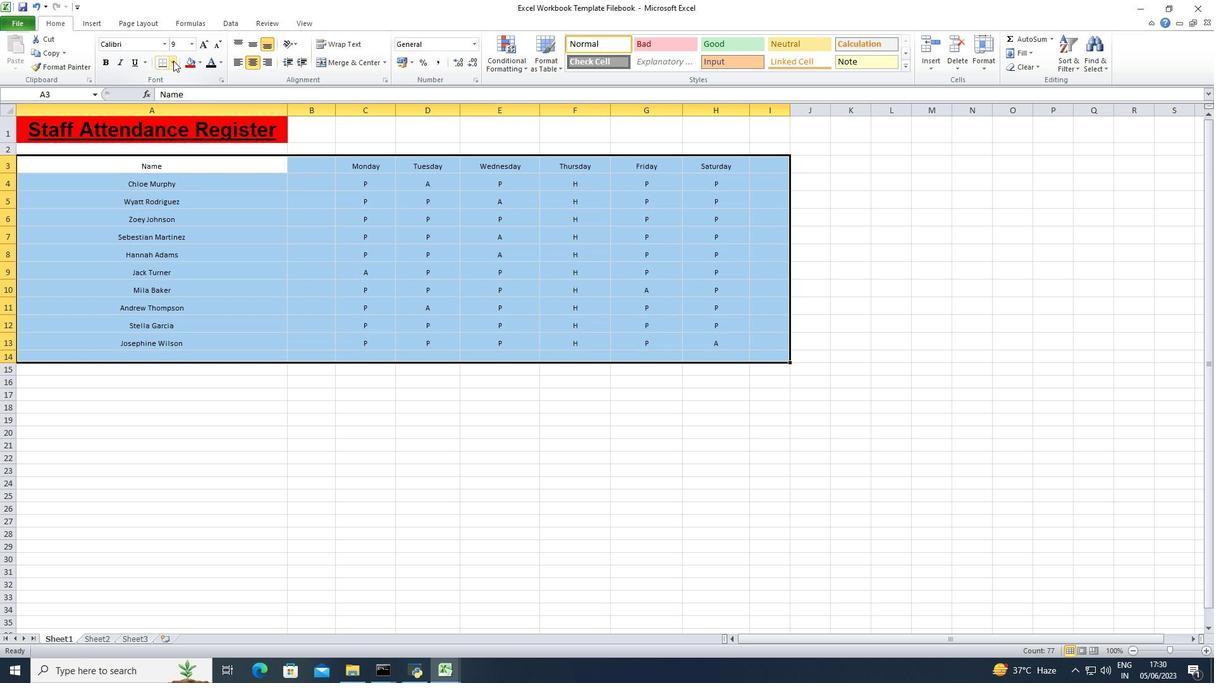 
Action: Mouse moved to (195, 147)
Screenshot: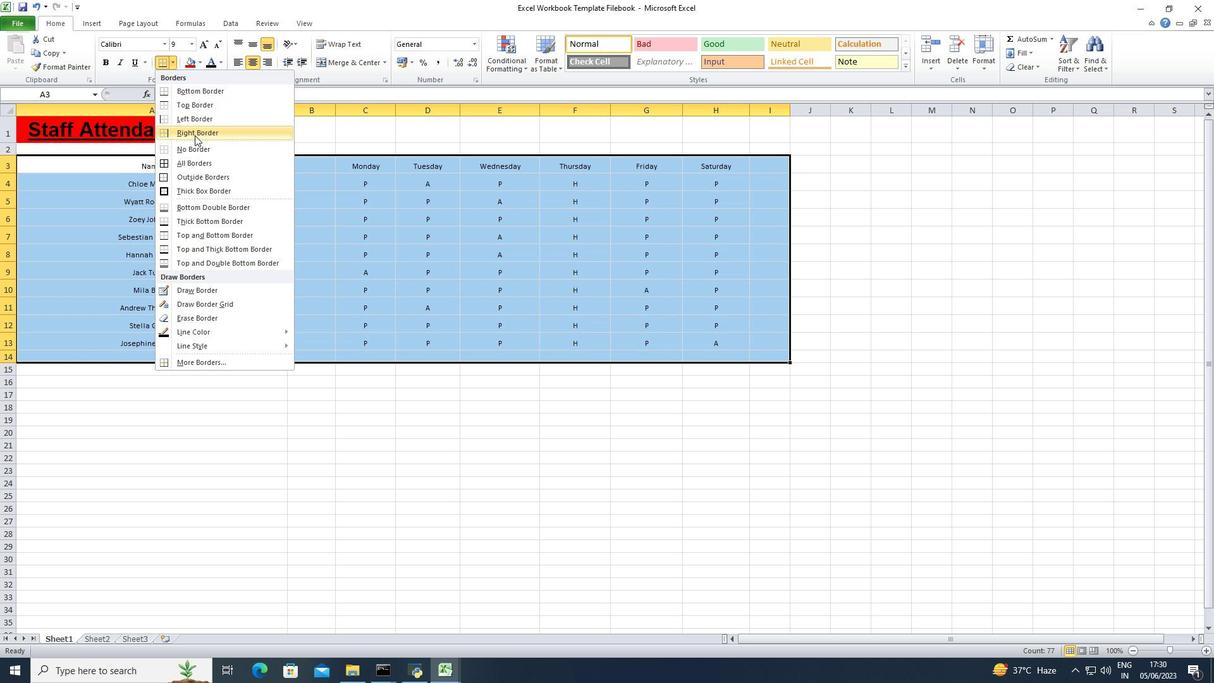 
Action: Mouse pressed left at (195, 147)
Screenshot: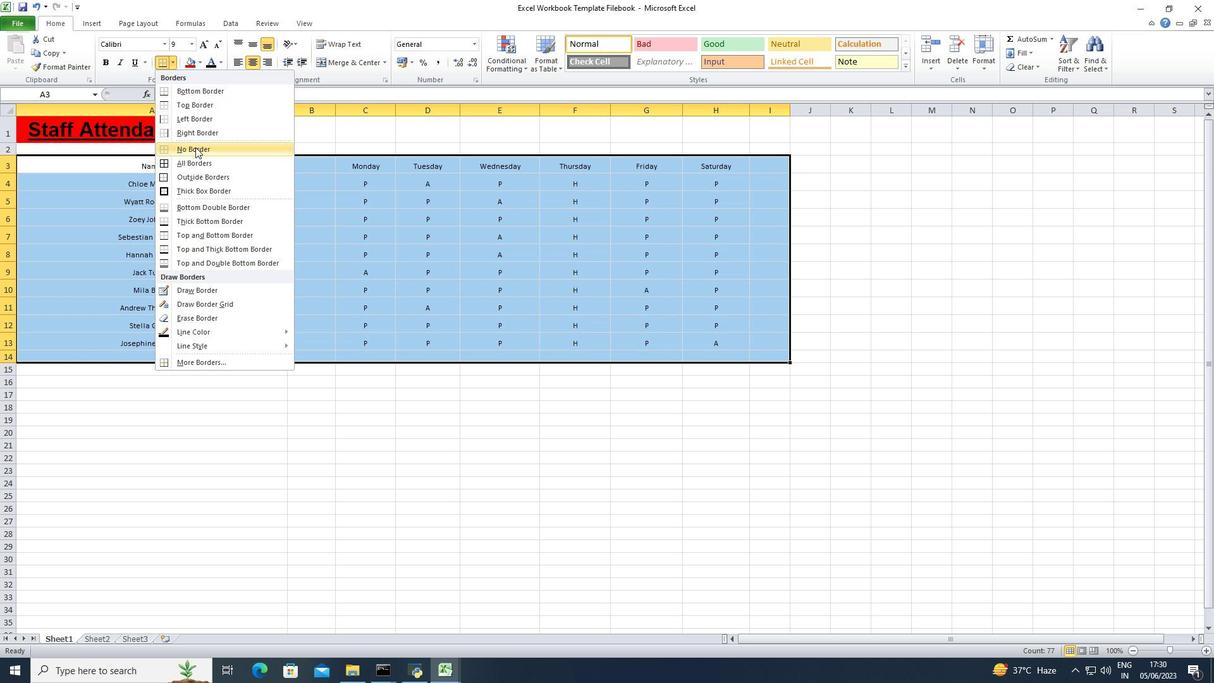 
Action: Mouse moved to (861, 196)
Screenshot: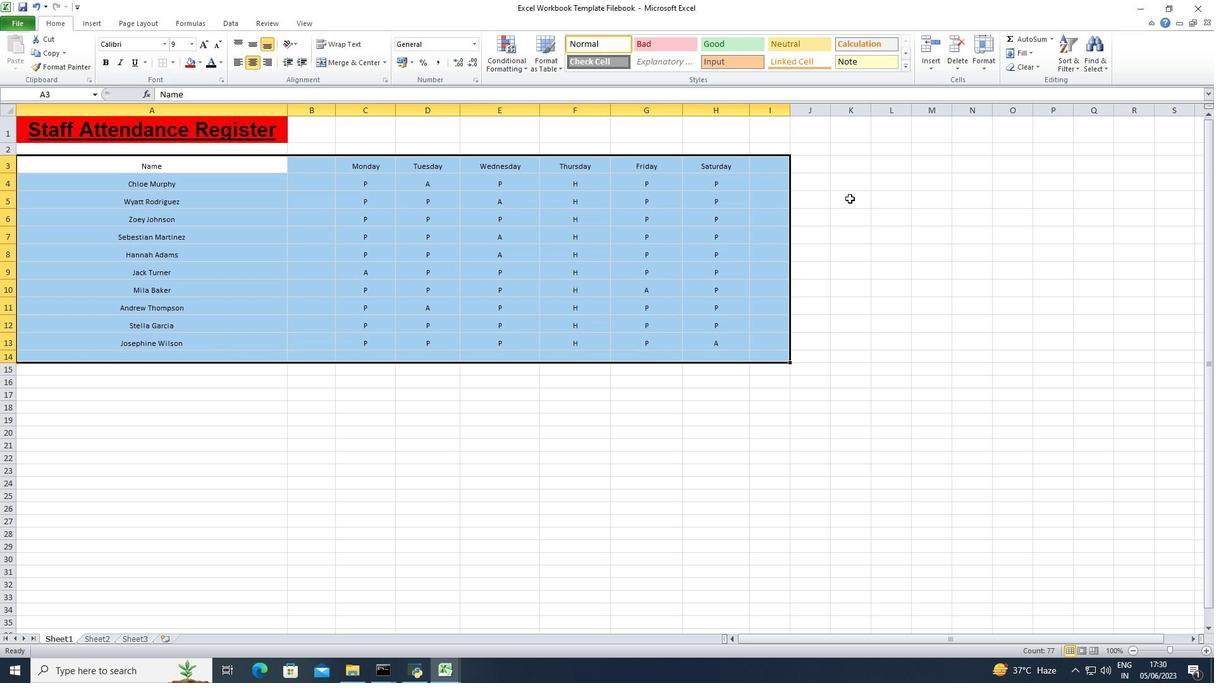 
Action: Mouse pressed left at (861, 196)
Screenshot: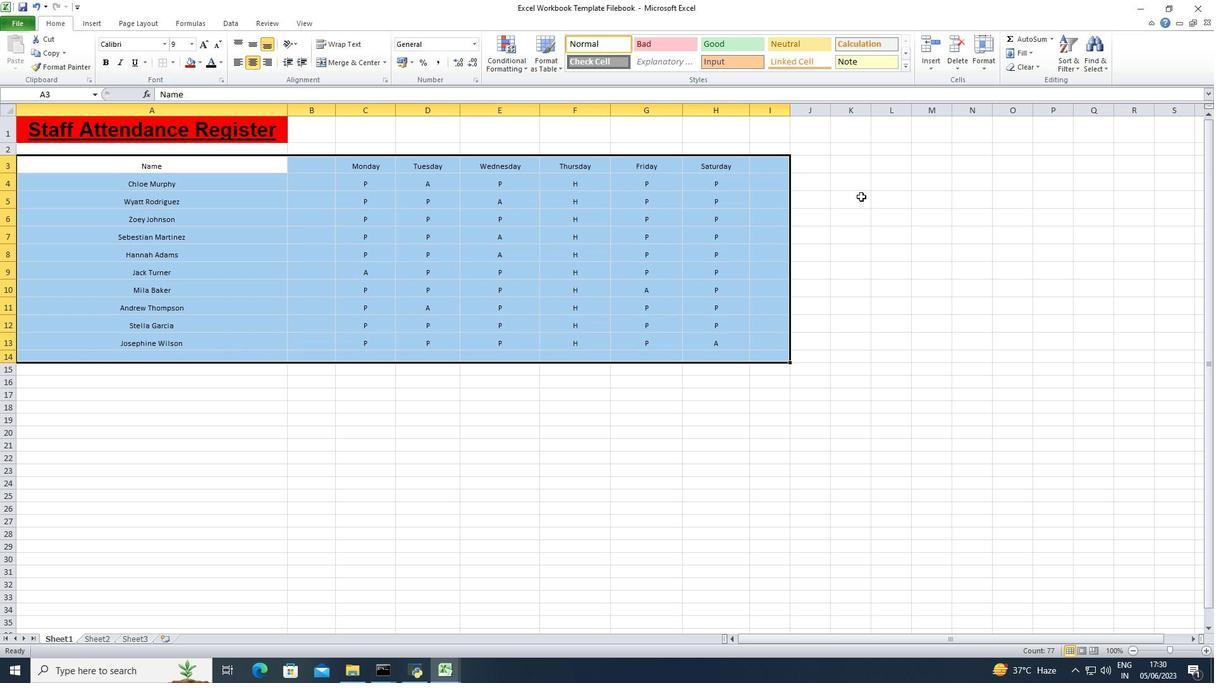 
